 Task: Look for space in Ozar, India from 5th June, 2023 to 16th June, 2023 for 2 adults in price range Rs.7000 to Rs.15000. Place can be entire place with 1  bedroom having 1 bed and 1 bathroom. Property type can be house, flat, guest house, hotel. Amenities needed are: washing machine. Booking option can be shelf check-in. Required host language is English.
Action: Mouse moved to (402, 67)
Screenshot: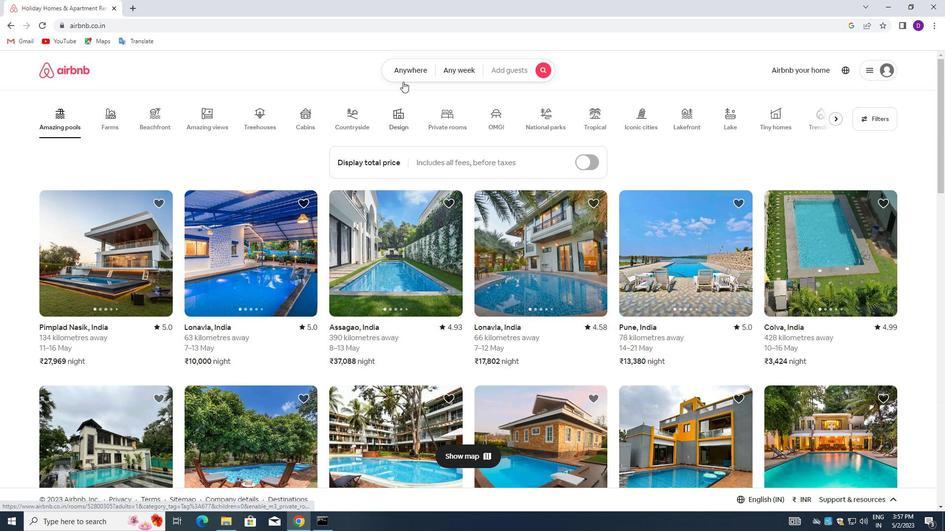 
Action: Mouse pressed left at (402, 67)
Screenshot: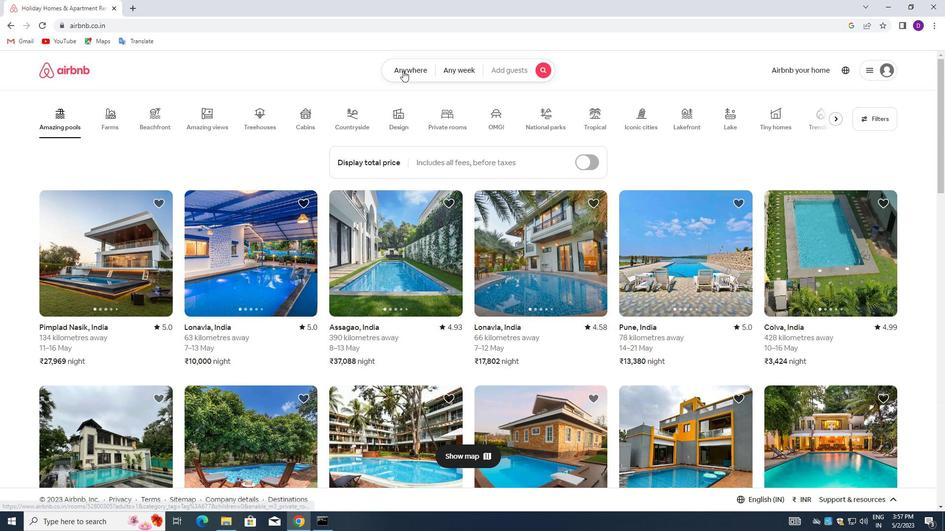 
Action: Mouse moved to (321, 110)
Screenshot: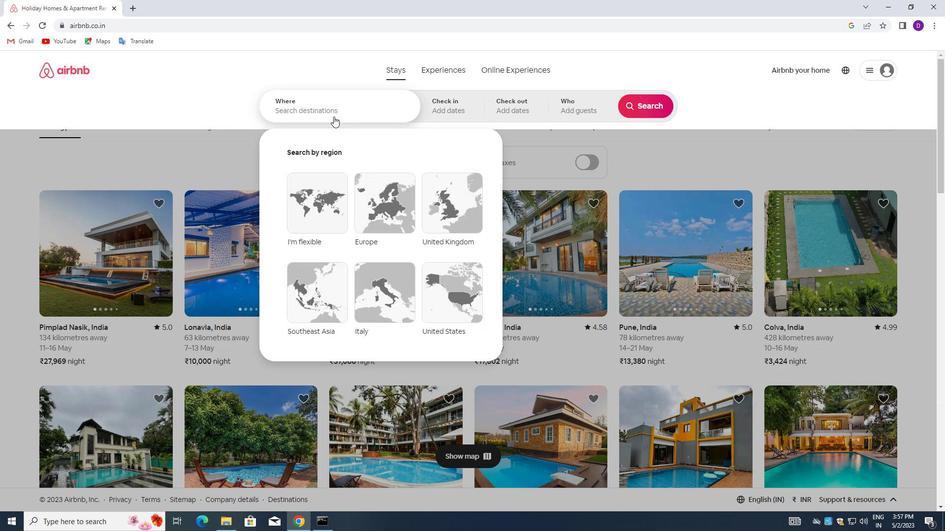 
Action: Mouse pressed left at (321, 110)
Screenshot: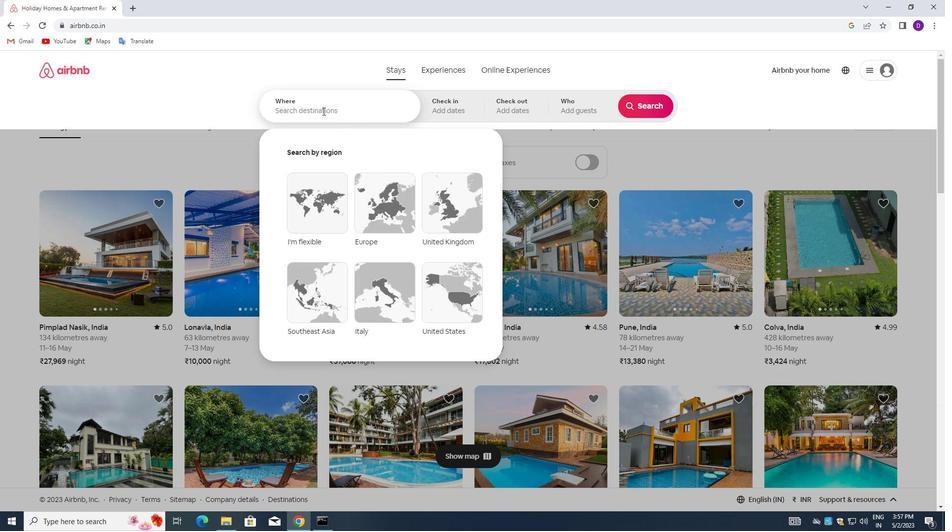 
Action: Key pressed <Key.shift>OZAR,<Key.space><Key.shift>INDIA<Key.enter>
Screenshot: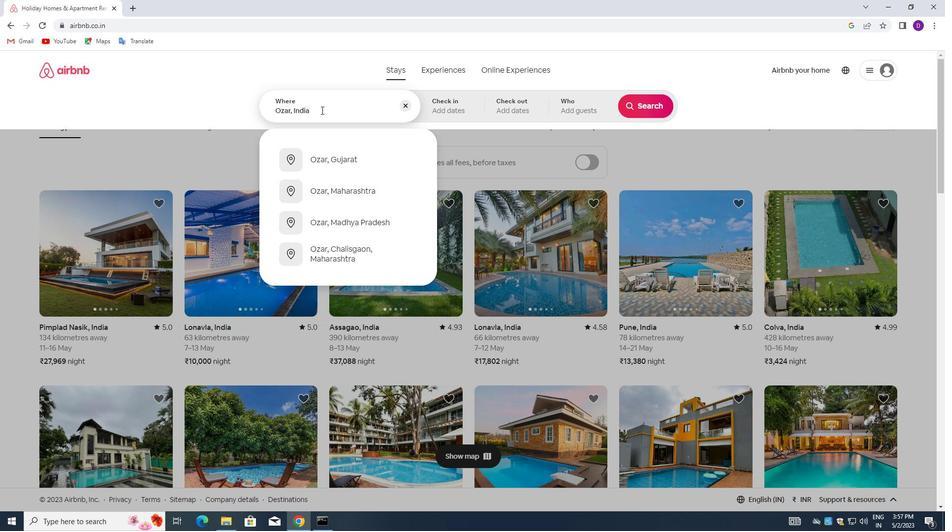 
Action: Mouse moved to (527, 250)
Screenshot: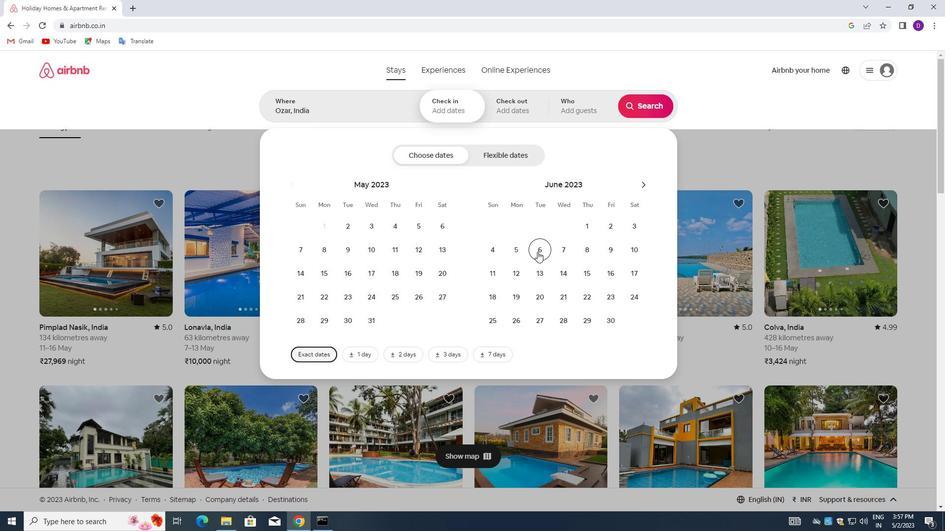 
Action: Mouse pressed left at (527, 250)
Screenshot: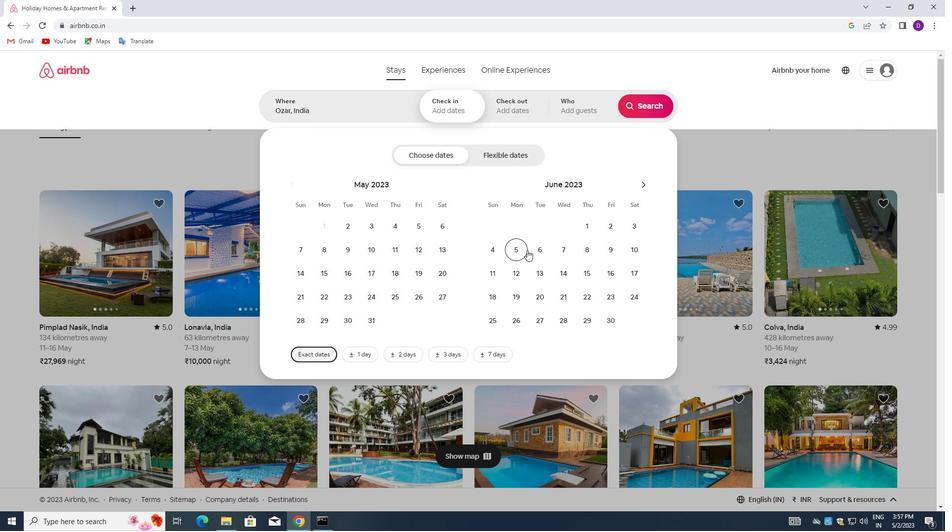 
Action: Mouse moved to (613, 278)
Screenshot: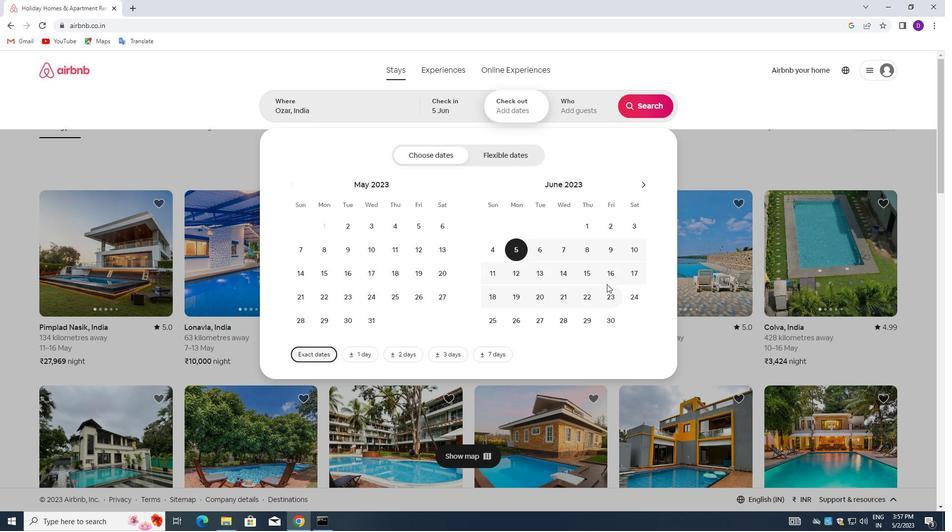 
Action: Mouse pressed left at (613, 278)
Screenshot: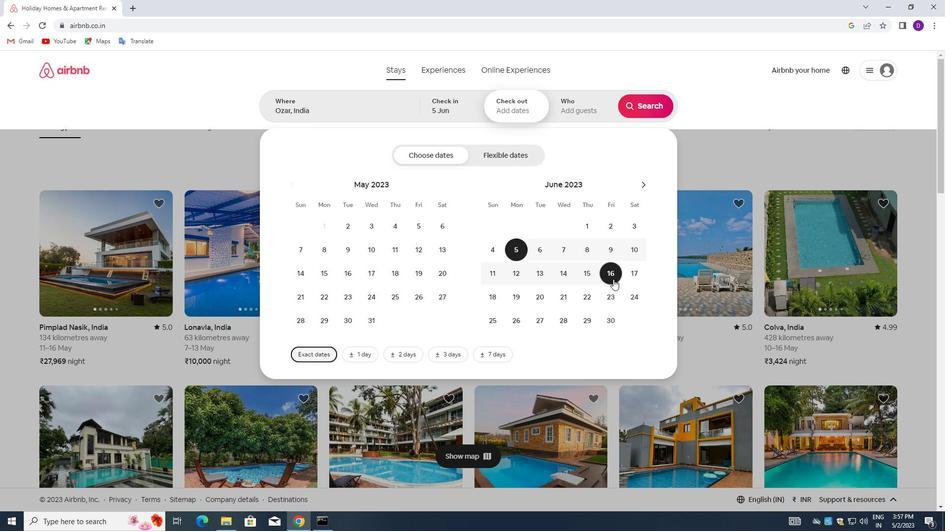 
Action: Mouse moved to (564, 114)
Screenshot: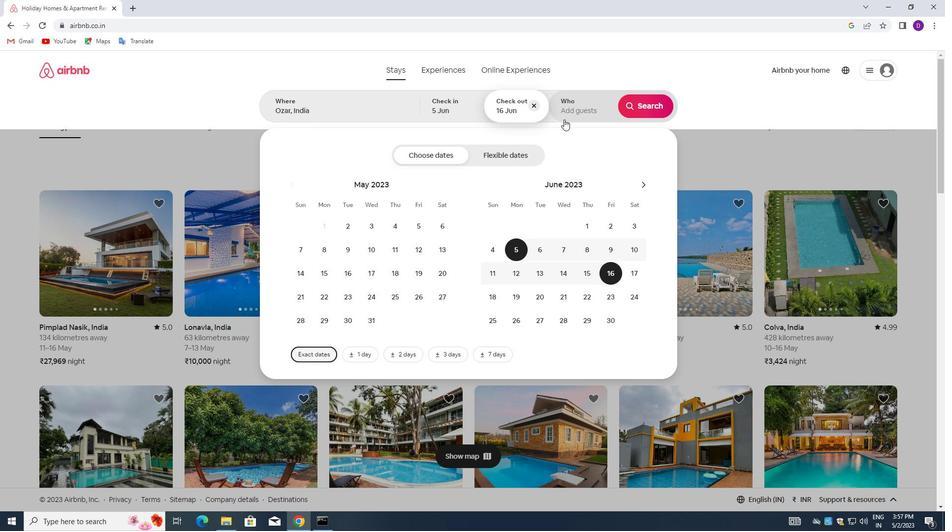 
Action: Mouse pressed left at (564, 114)
Screenshot: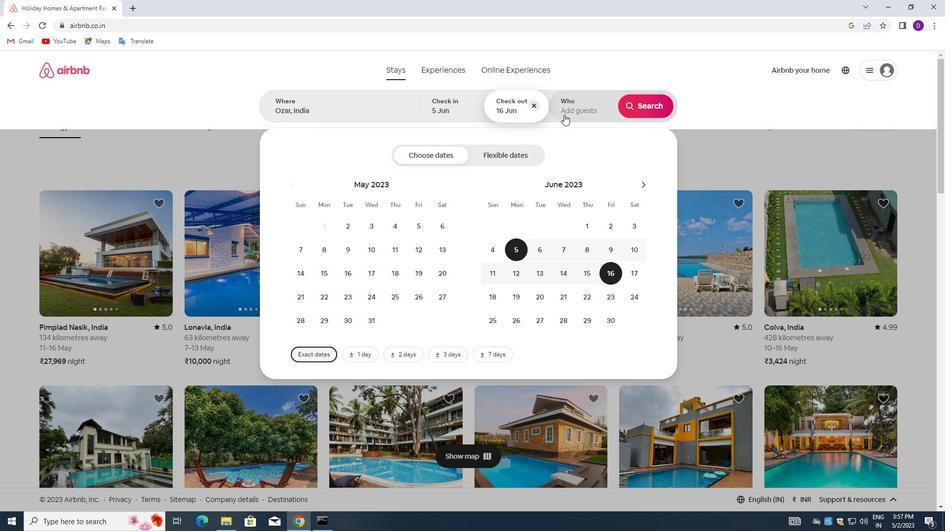 
Action: Mouse moved to (643, 158)
Screenshot: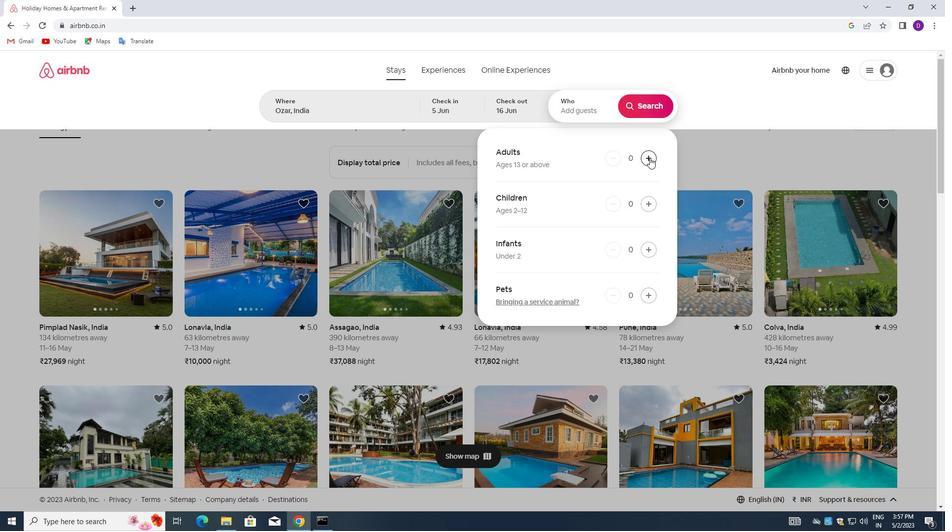 
Action: Mouse pressed left at (643, 158)
Screenshot: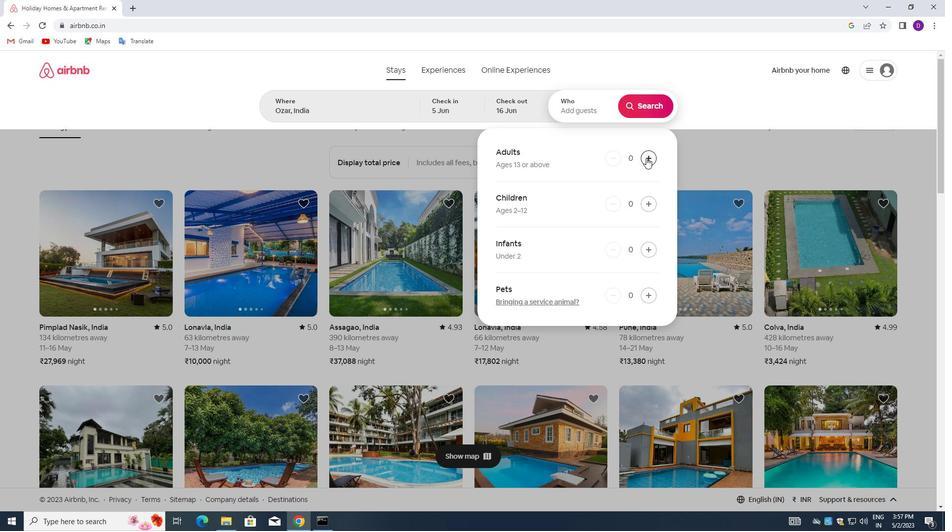 
Action: Mouse pressed left at (643, 158)
Screenshot: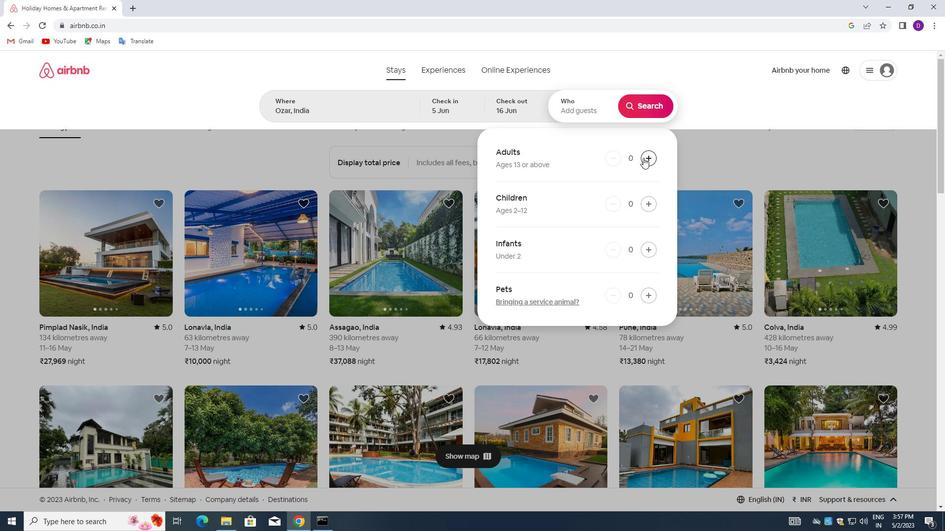 
Action: Mouse moved to (649, 102)
Screenshot: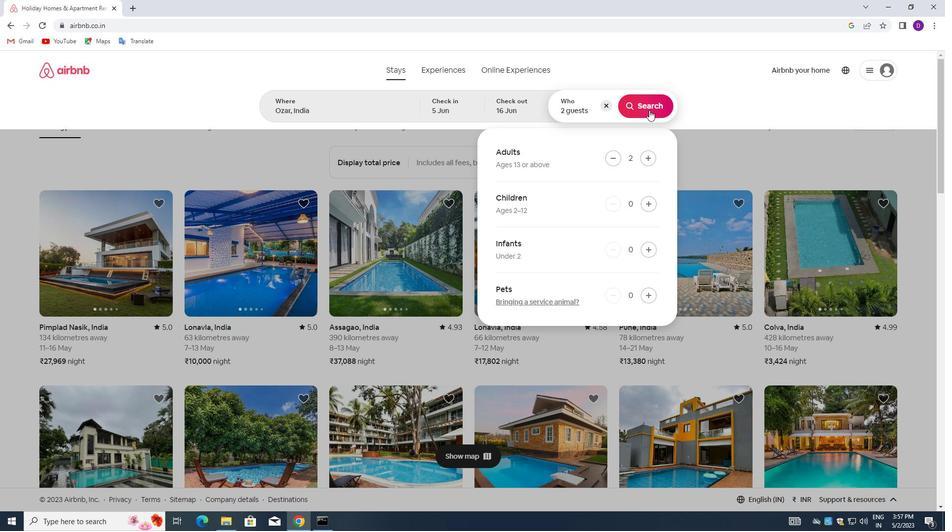 
Action: Mouse pressed left at (649, 102)
Screenshot: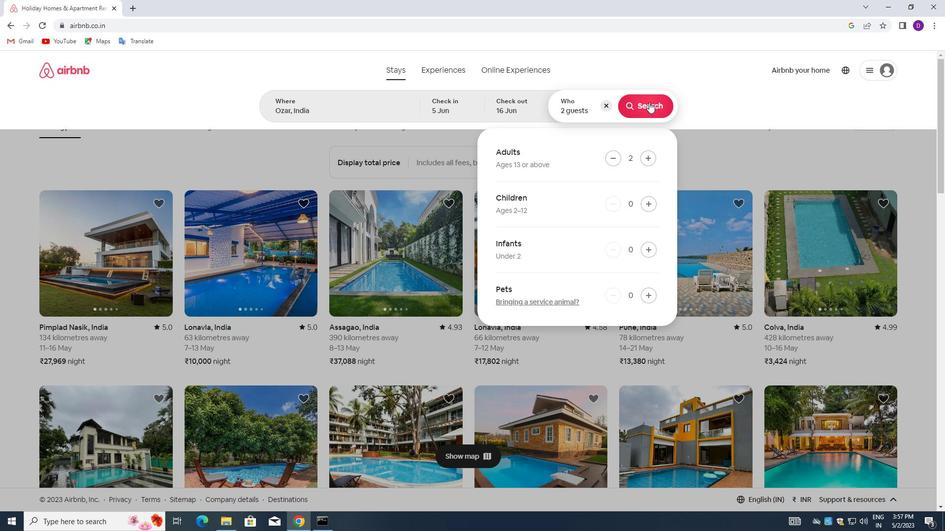 
Action: Mouse moved to (886, 116)
Screenshot: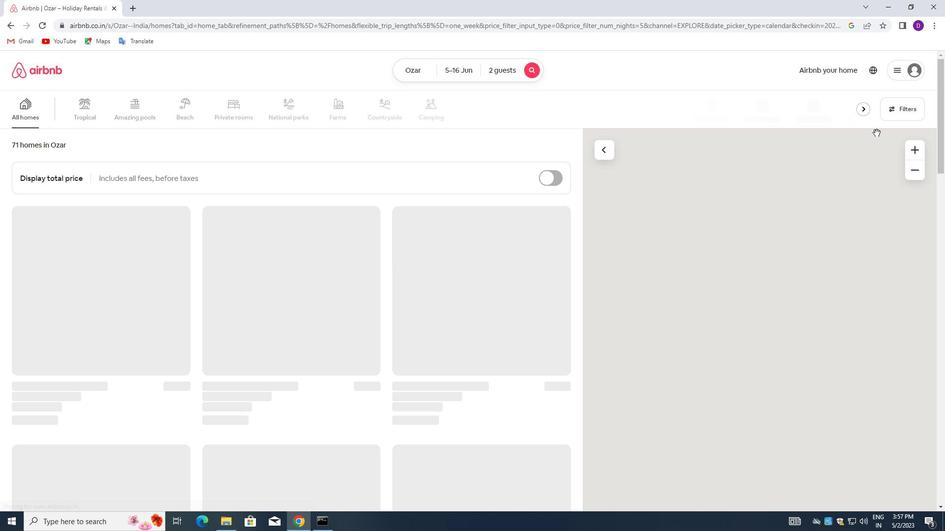 
Action: Mouse pressed left at (886, 116)
Screenshot: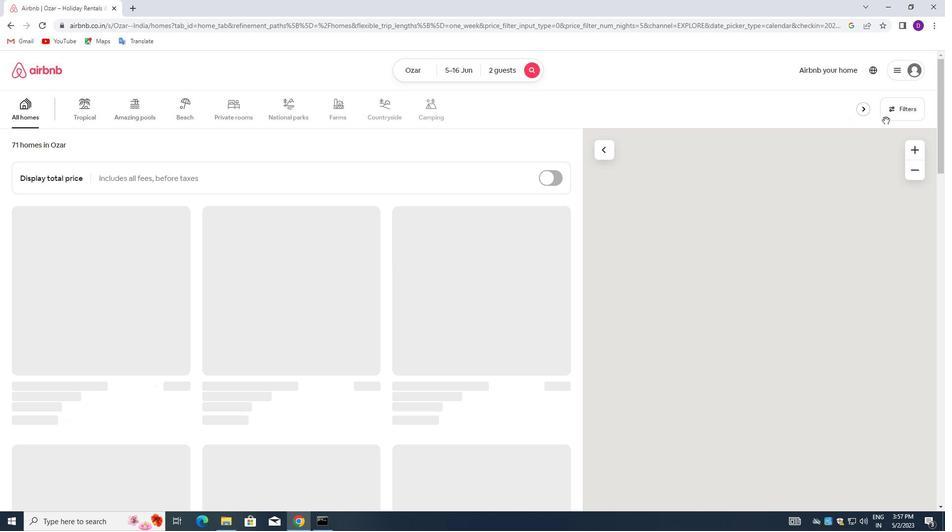 
Action: Mouse moved to (341, 233)
Screenshot: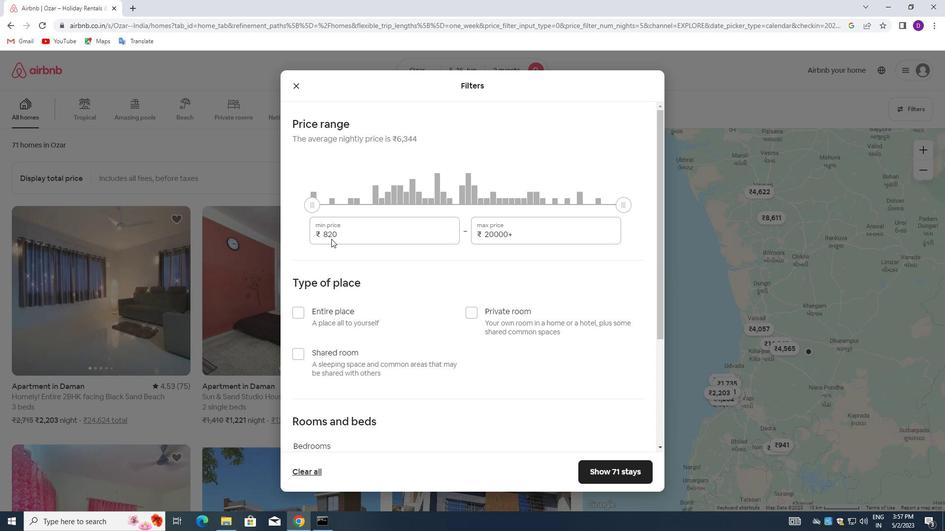 
Action: Mouse pressed left at (341, 233)
Screenshot: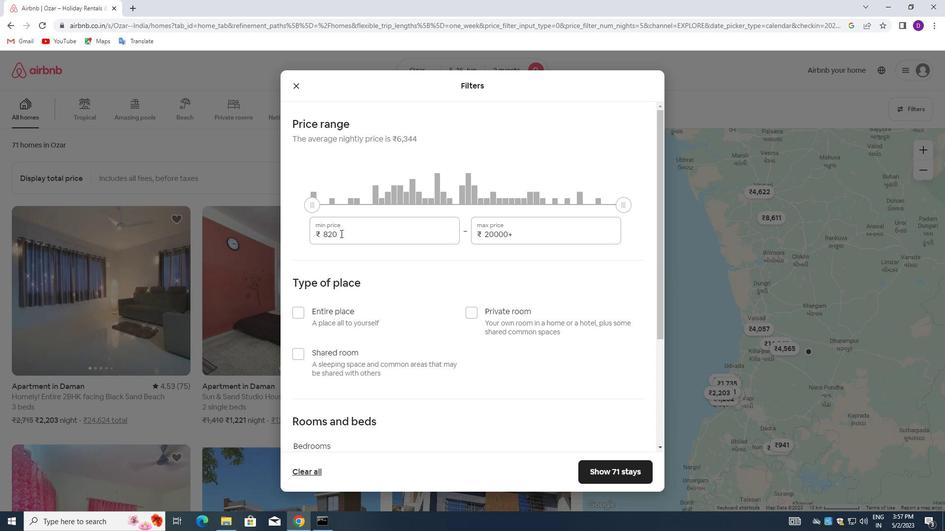 
Action: Mouse pressed left at (341, 233)
Screenshot: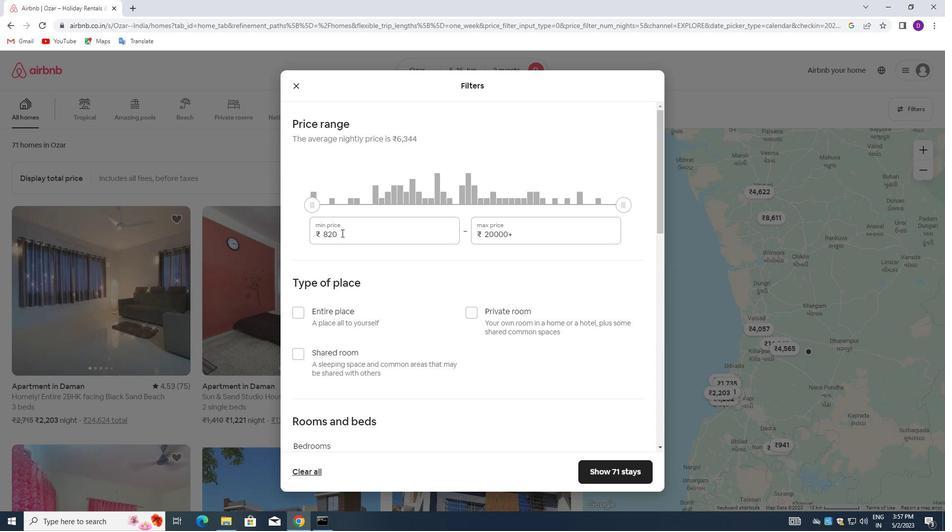 
Action: Key pressed 7000<Key.tab>1<Key.backspace><Key.backspace><Key.backspace><Key.backspace><Key.backspace><Key.backspace><Key.backspace><Key.backspace><Key.backspace><Key.backspace>15000
Screenshot: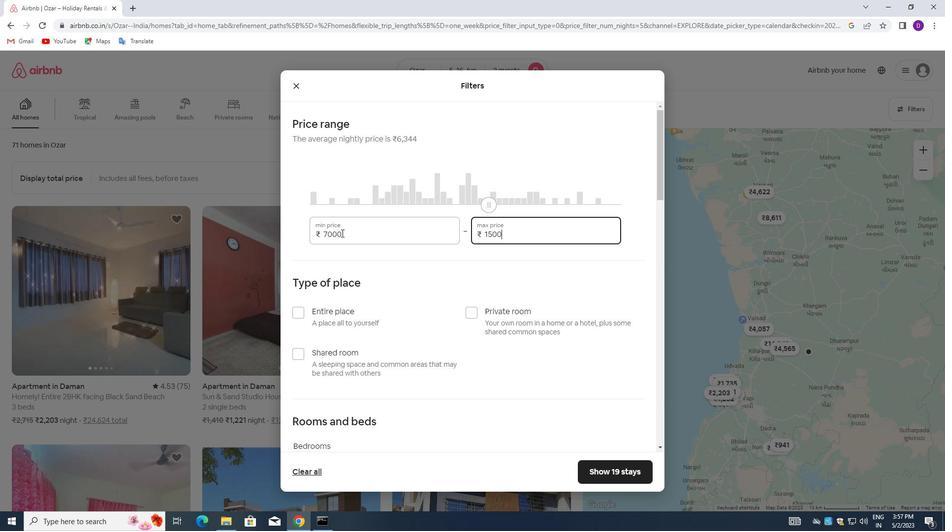 
Action: Mouse moved to (502, 348)
Screenshot: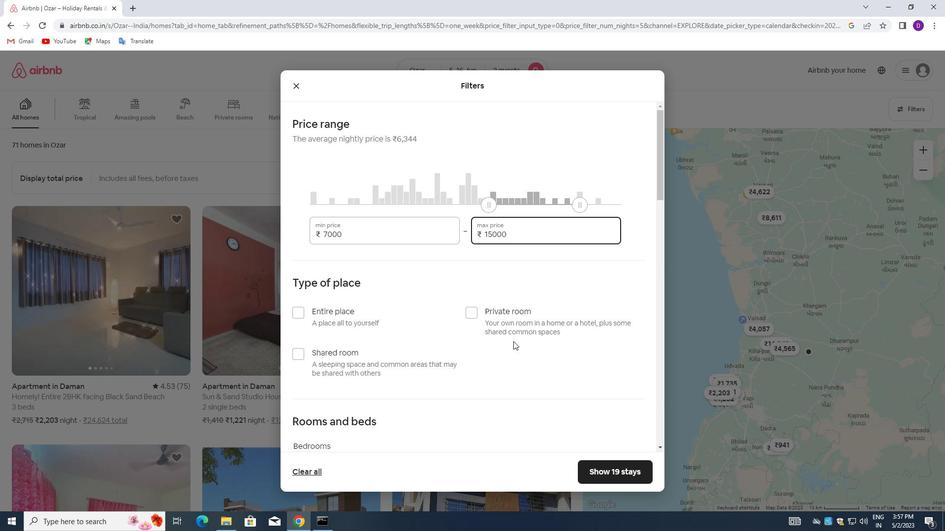 
Action: Mouse scrolled (502, 347) with delta (0, 0)
Screenshot: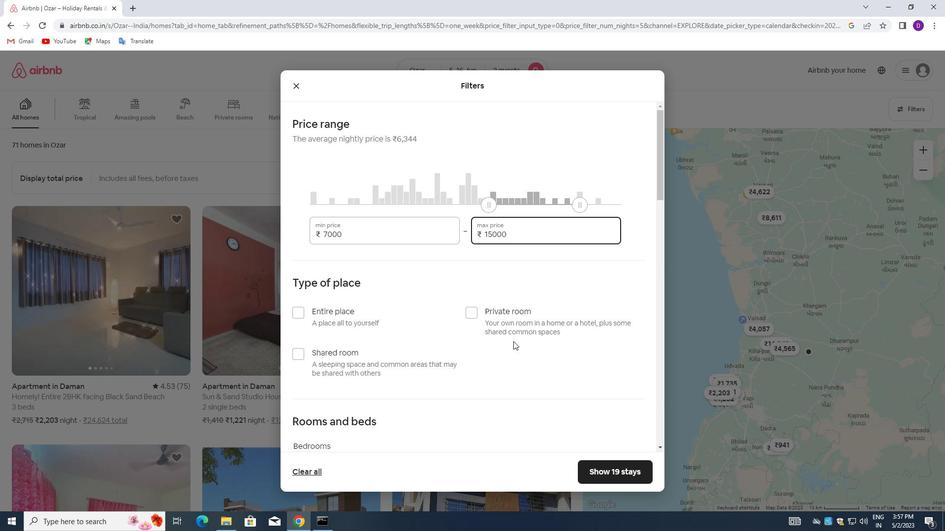 
Action: Mouse moved to (486, 355)
Screenshot: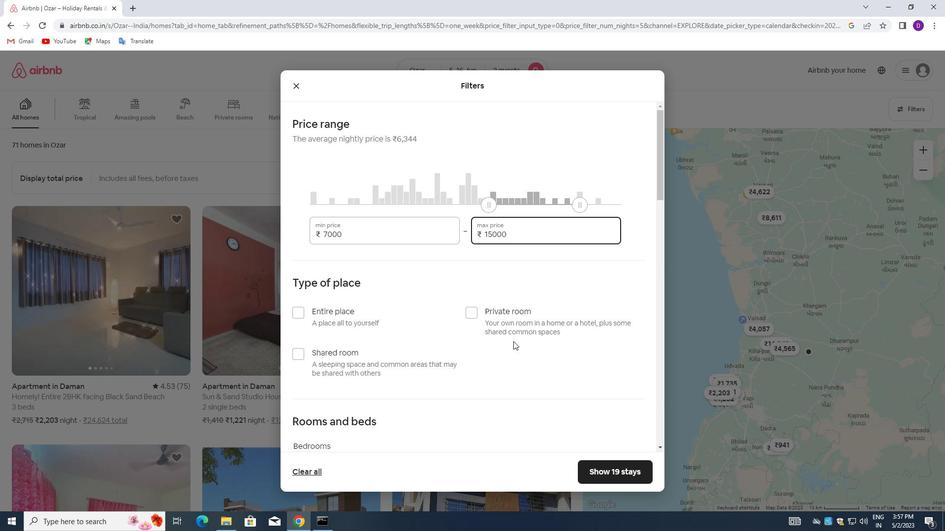 
Action: Mouse scrolled (486, 355) with delta (0, 0)
Screenshot: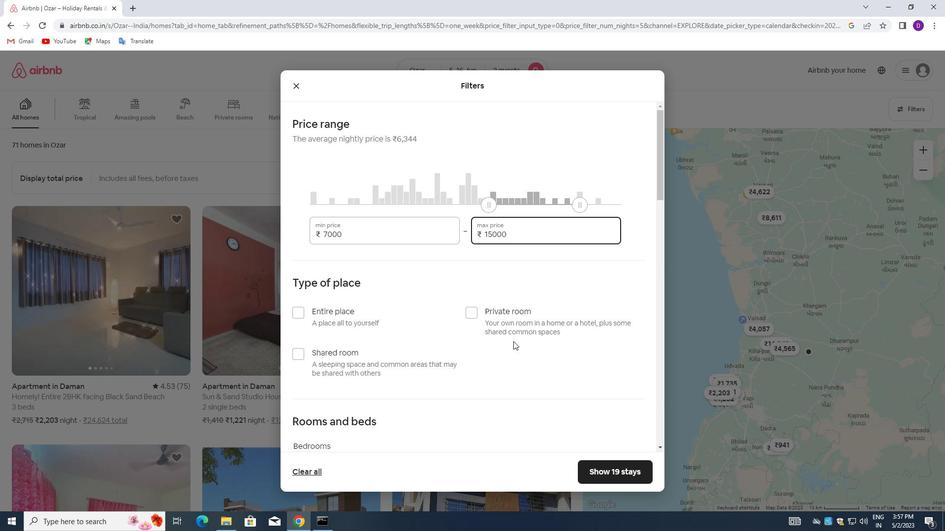 
Action: Mouse moved to (300, 216)
Screenshot: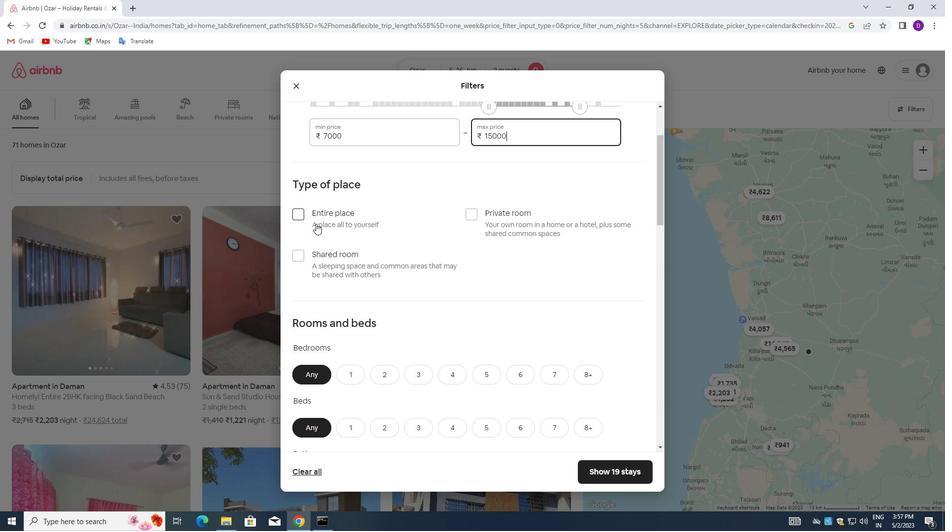 
Action: Mouse pressed left at (300, 216)
Screenshot: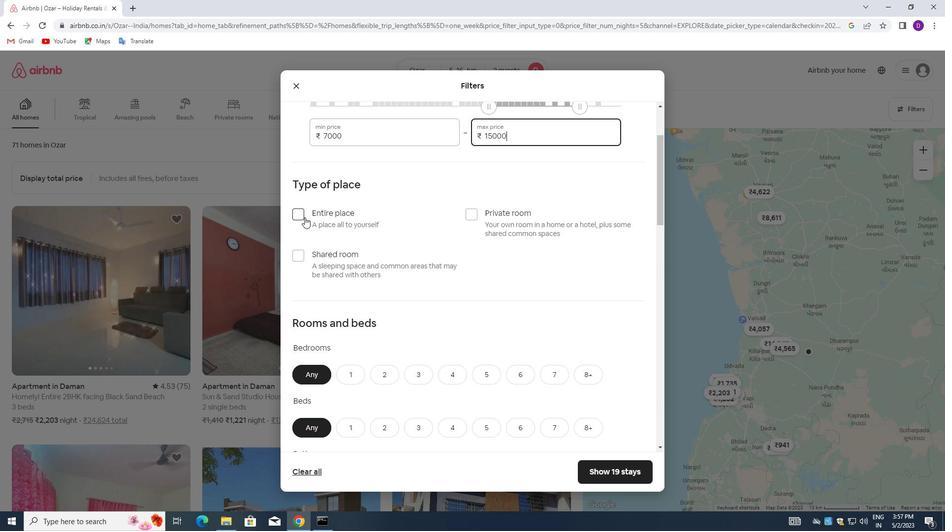 
Action: Mouse moved to (420, 283)
Screenshot: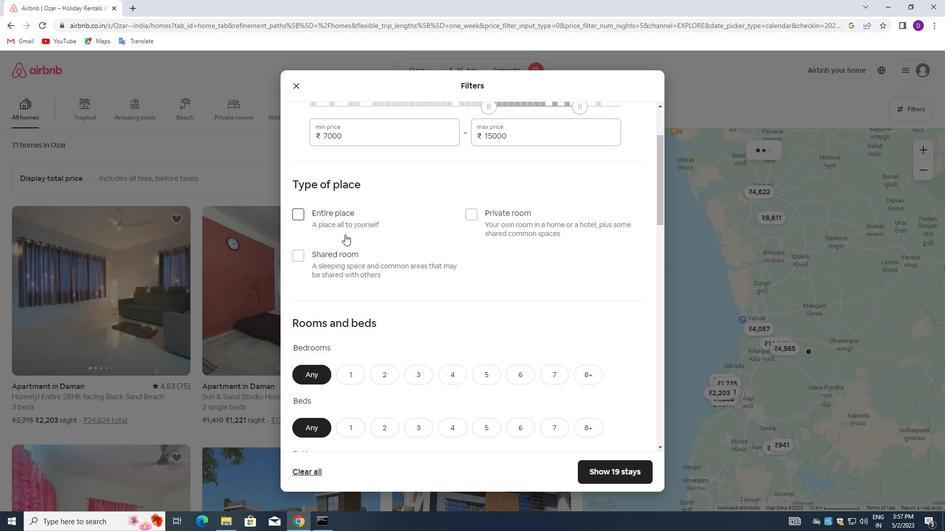 
Action: Mouse scrolled (420, 283) with delta (0, 0)
Screenshot: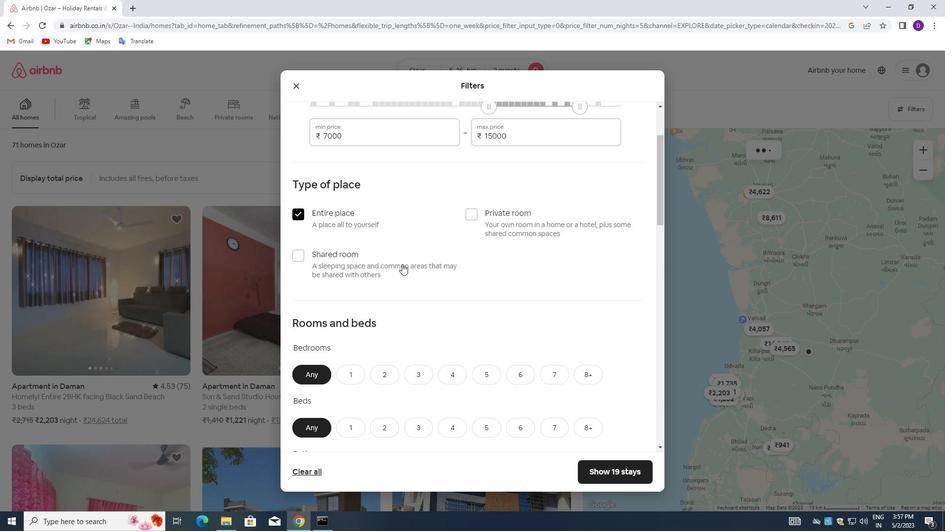 
Action: Mouse scrolled (420, 283) with delta (0, 0)
Screenshot: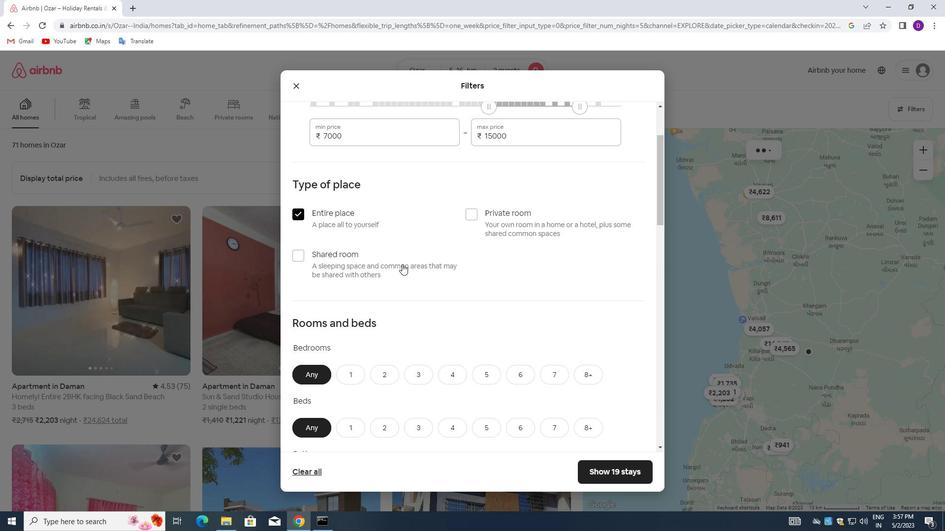 
Action: Mouse scrolled (420, 283) with delta (0, 0)
Screenshot: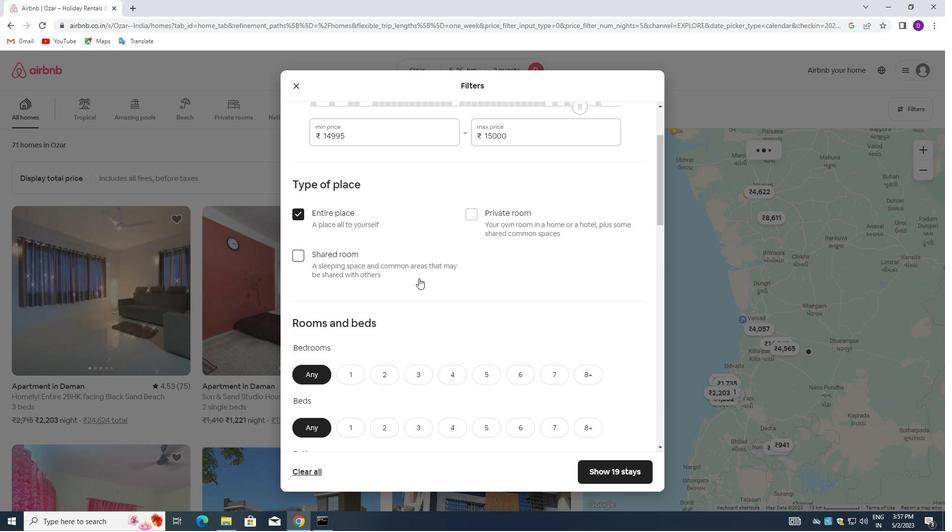 
Action: Mouse moved to (355, 228)
Screenshot: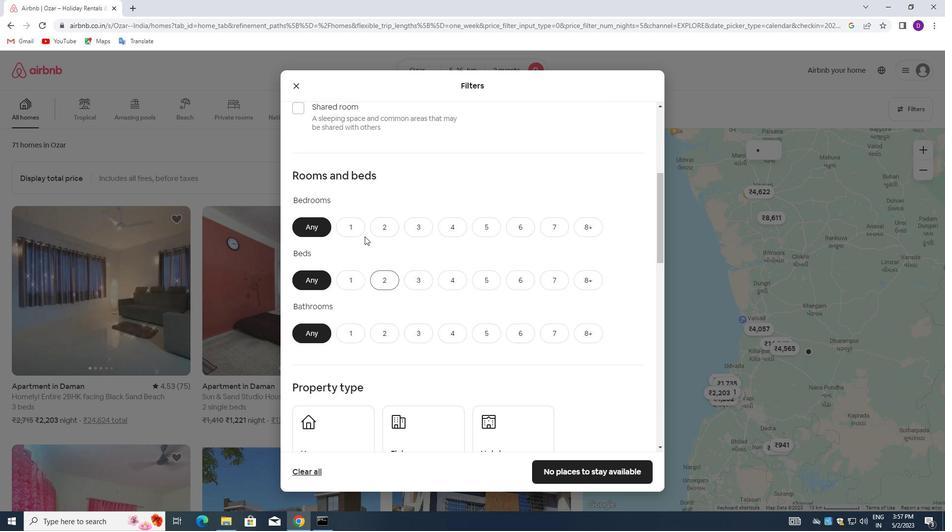 
Action: Mouse pressed left at (355, 228)
Screenshot: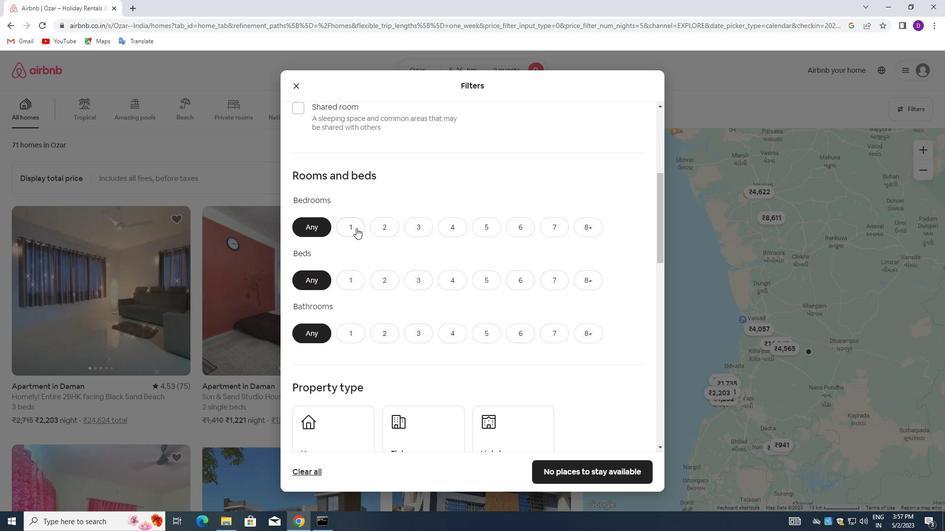 
Action: Mouse moved to (360, 275)
Screenshot: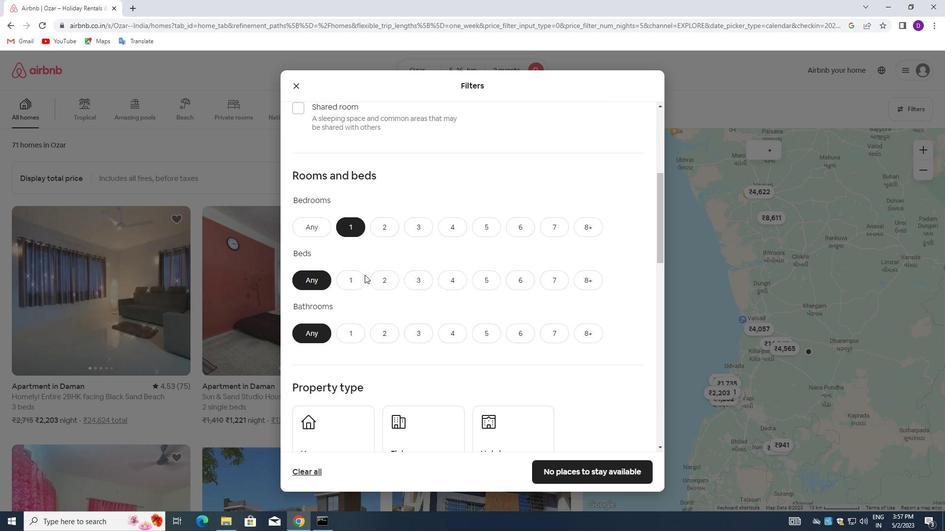 
Action: Mouse pressed left at (360, 275)
Screenshot: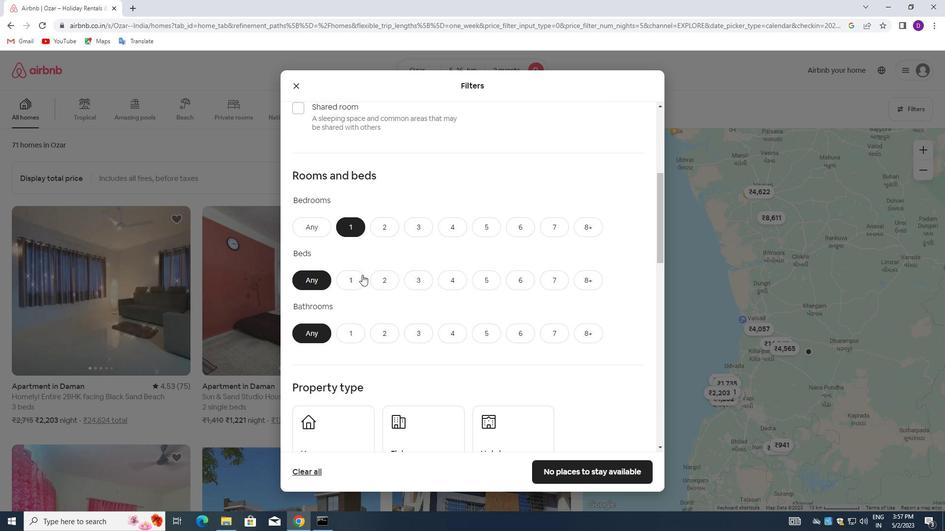 
Action: Mouse moved to (351, 328)
Screenshot: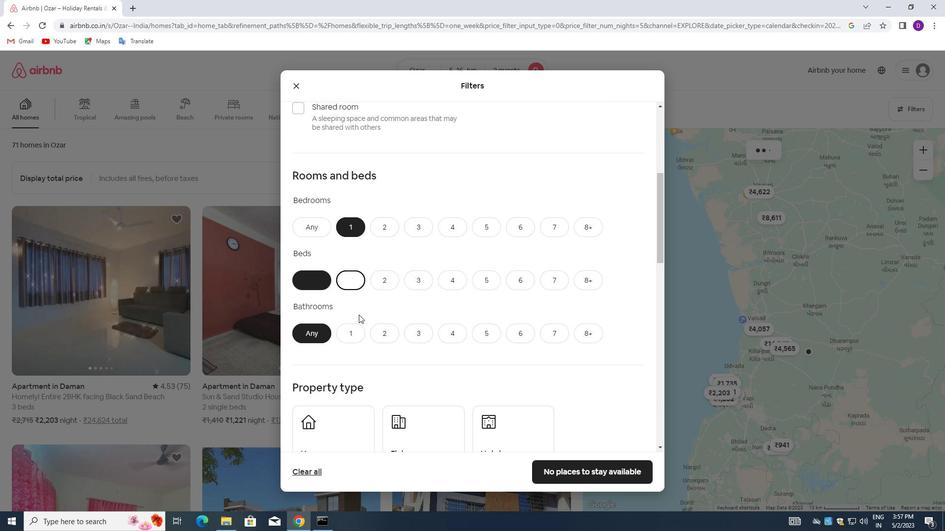 
Action: Mouse pressed left at (351, 328)
Screenshot: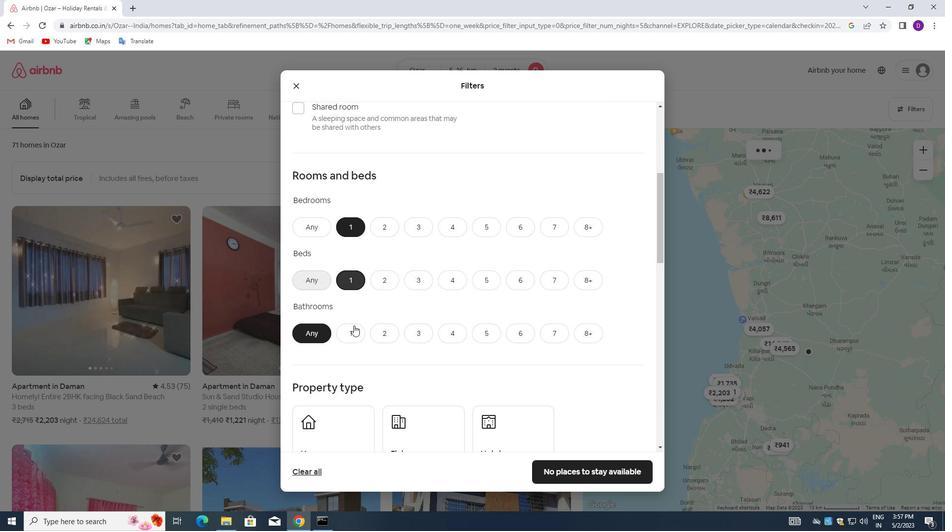 
Action: Mouse moved to (423, 350)
Screenshot: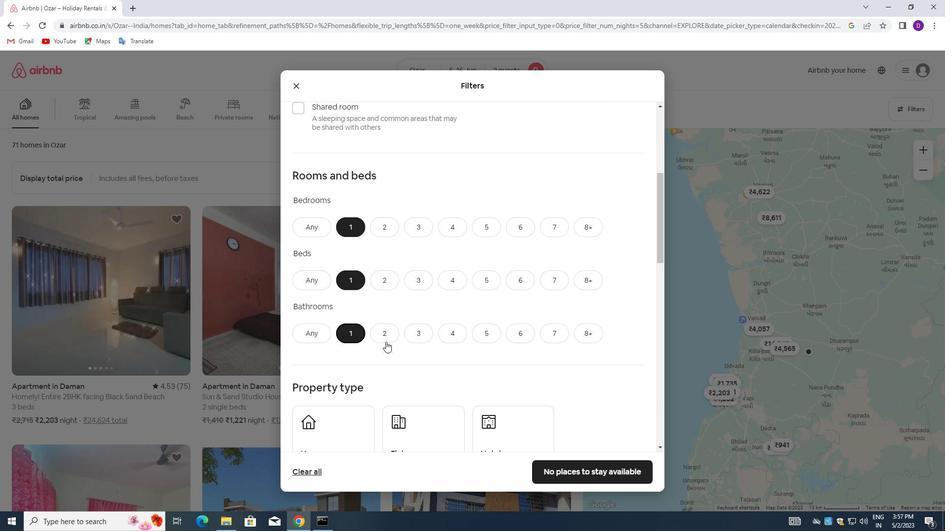 
Action: Mouse scrolled (423, 349) with delta (0, 0)
Screenshot: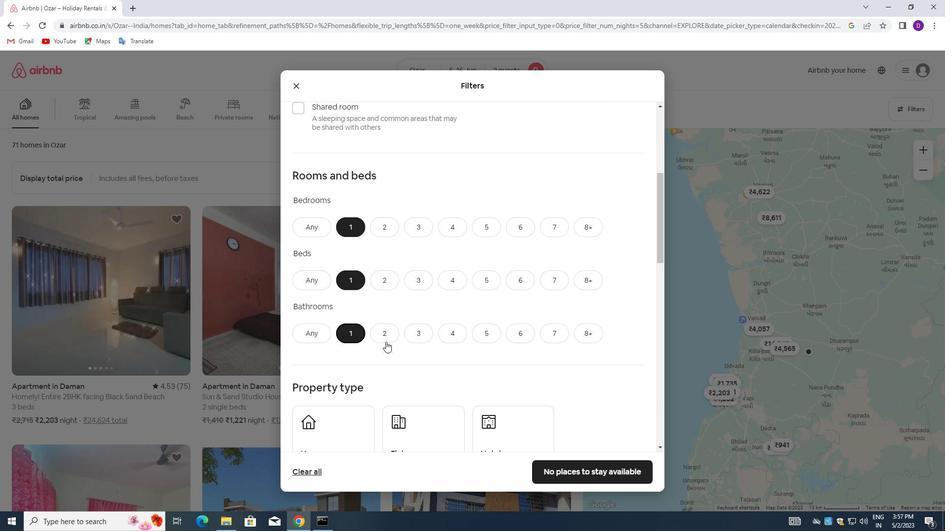 
Action: Mouse moved to (424, 353)
Screenshot: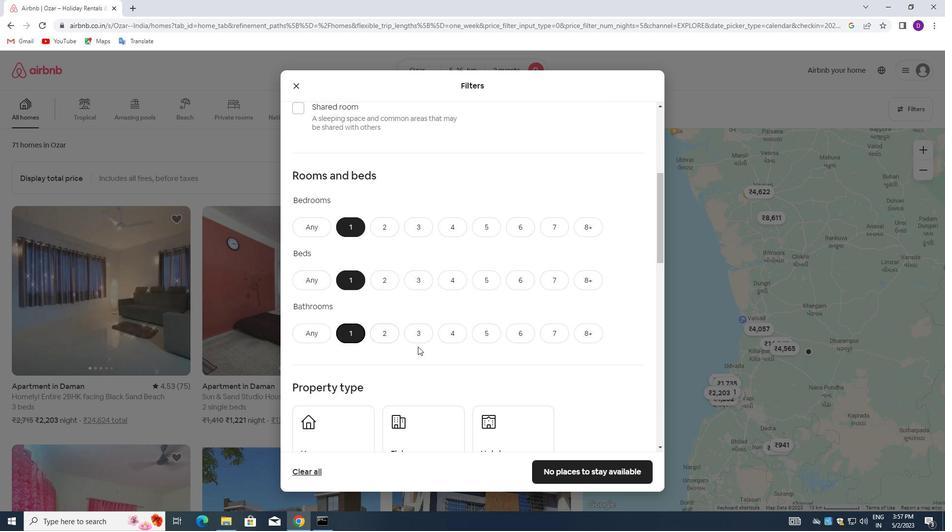 
Action: Mouse scrolled (424, 353) with delta (0, 0)
Screenshot: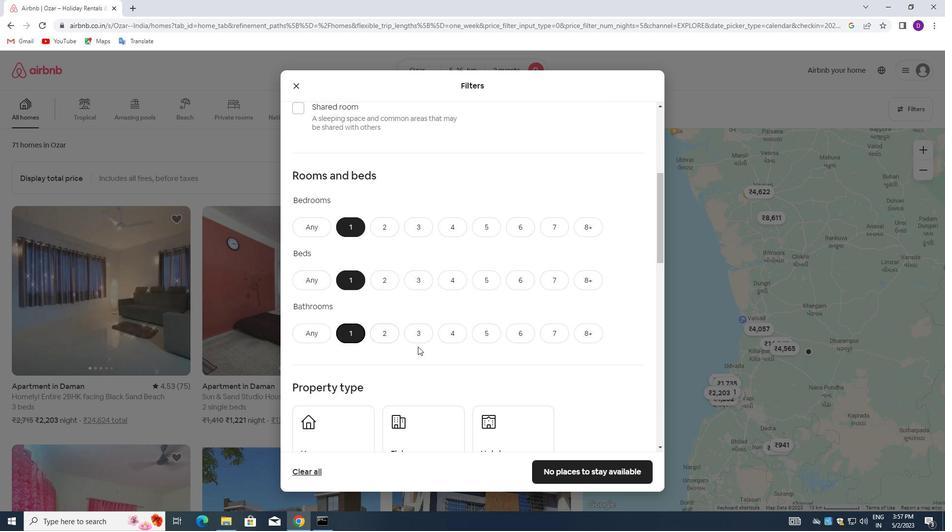 
Action: Mouse moved to (339, 333)
Screenshot: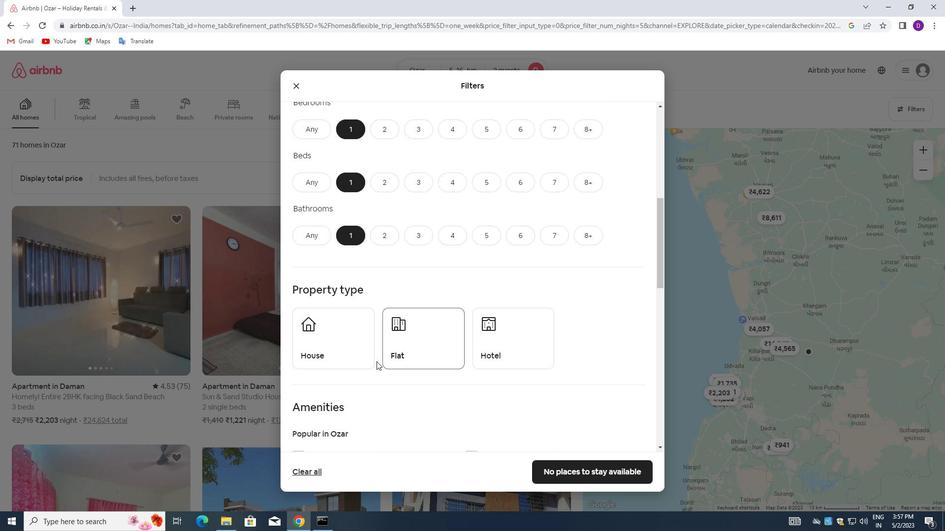 
Action: Mouse pressed left at (339, 333)
Screenshot: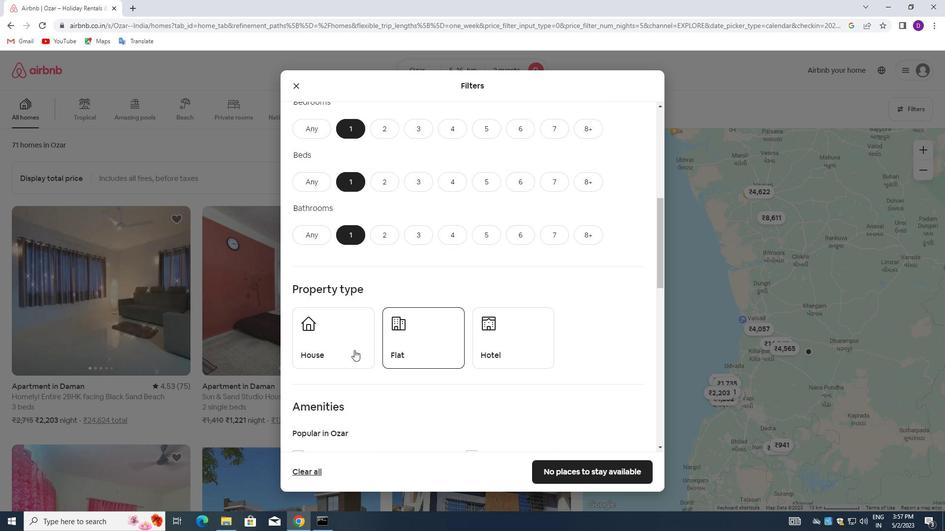 
Action: Mouse moved to (397, 336)
Screenshot: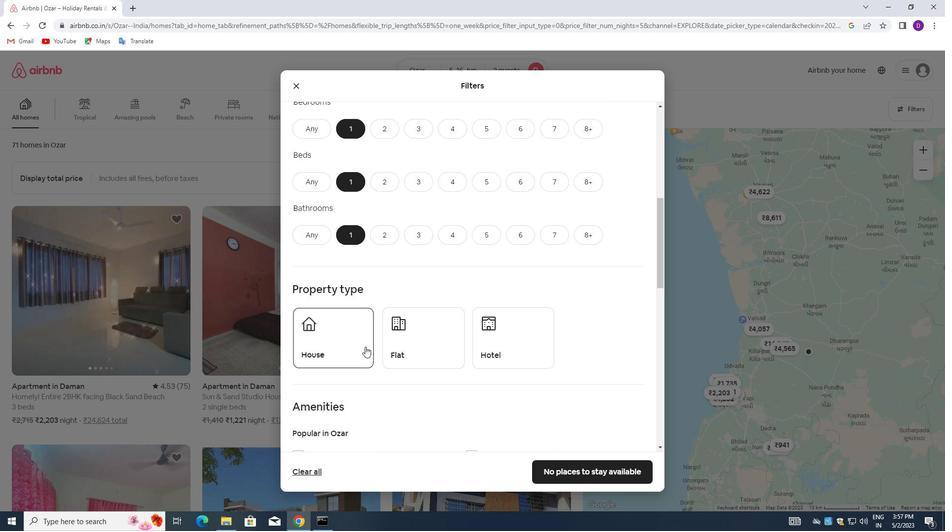 
Action: Mouse pressed left at (397, 336)
Screenshot: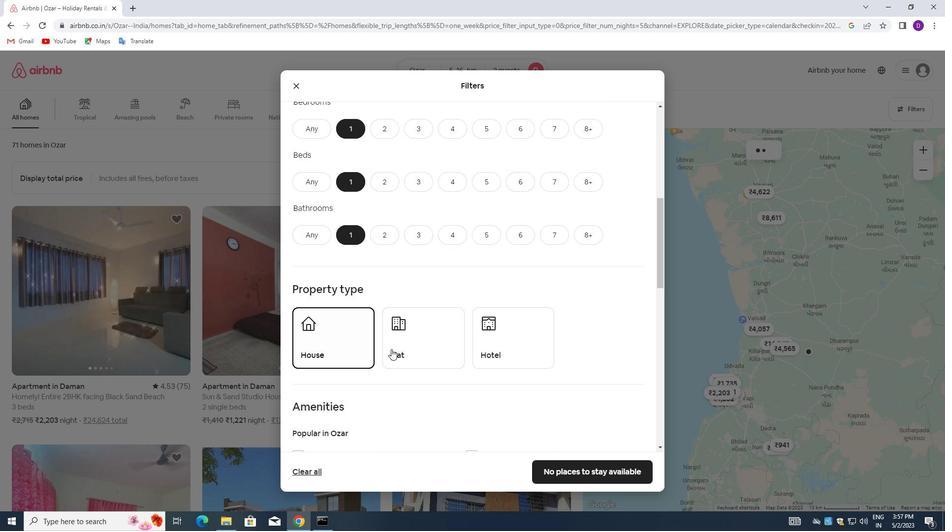 
Action: Mouse moved to (494, 334)
Screenshot: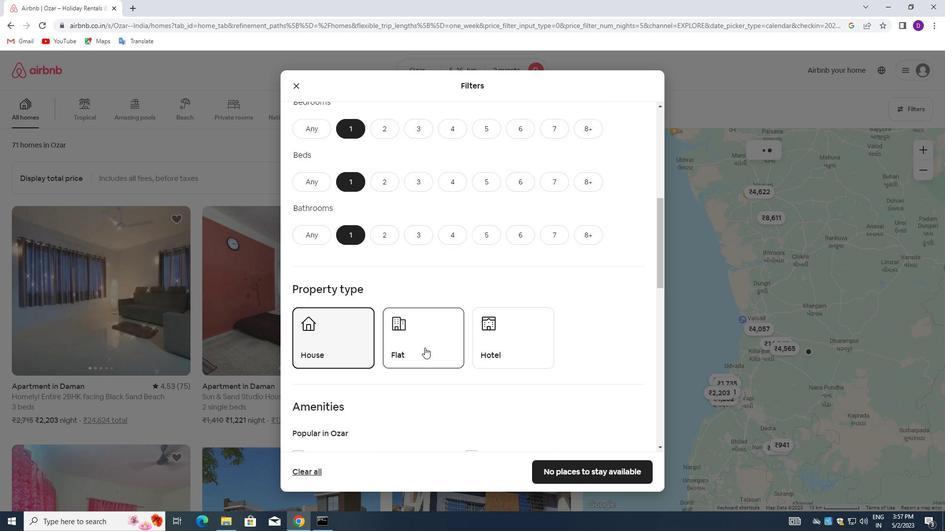 
Action: Mouse pressed left at (494, 334)
Screenshot: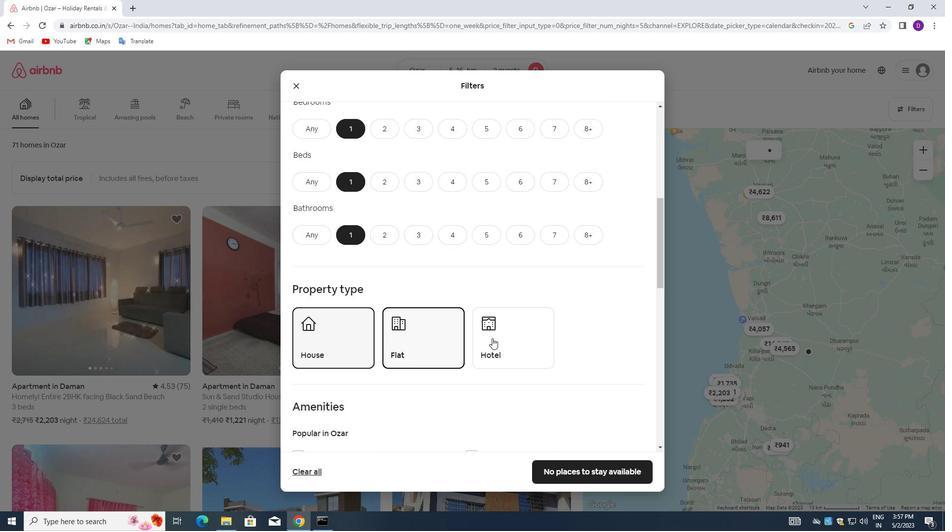 
Action: Mouse moved to (509, 343)
Screenshot: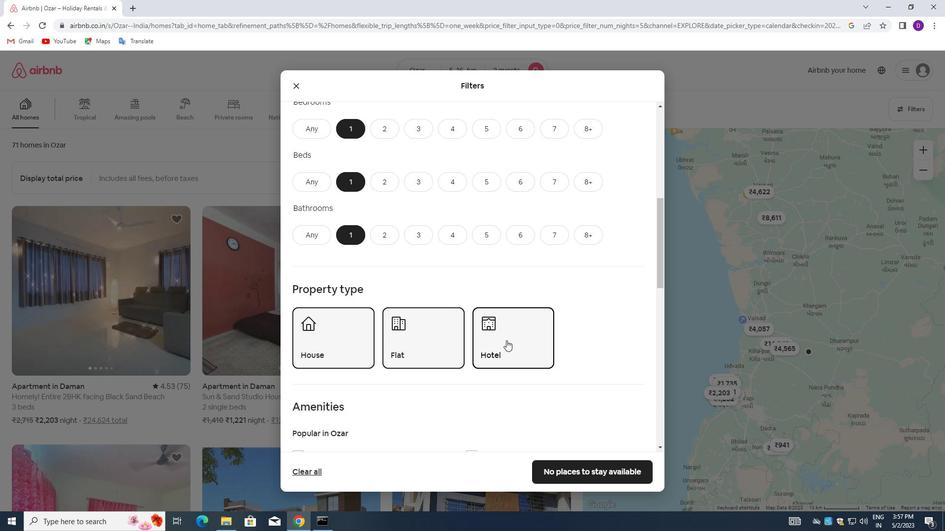 
Action: Mouse scrolled (509, 342) with delta (0, 0)
Screenshot: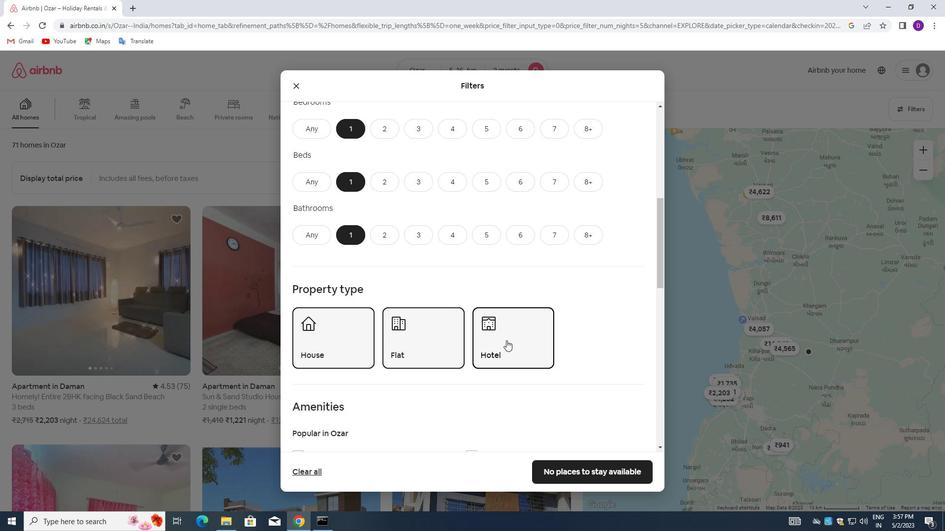 
Action: Mouse moved to (509, 343)
Screenshot: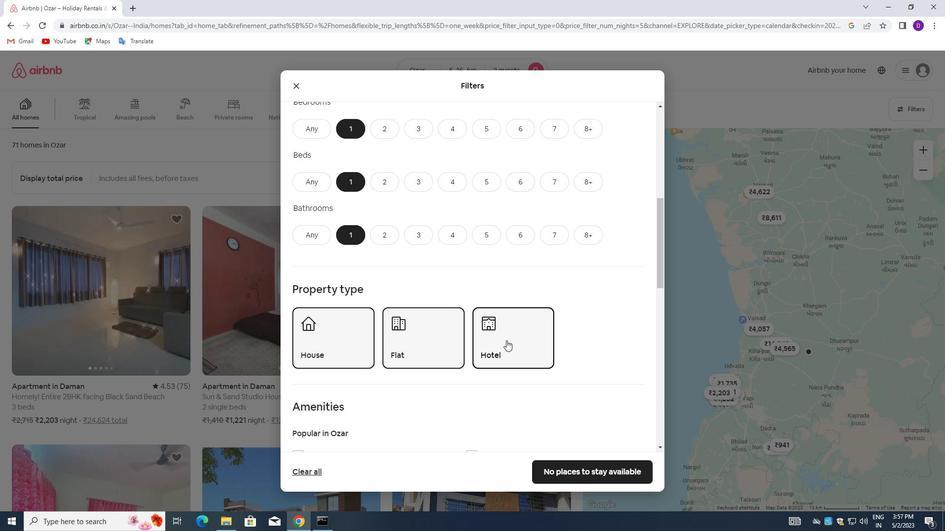 
Action: Mouse scrolled (509, 343) with delta (0, 0)
Screenshot: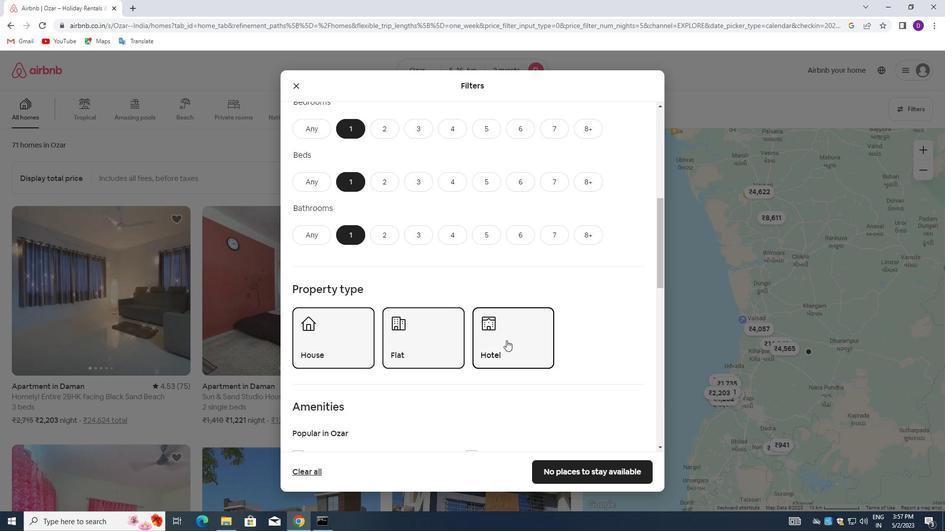 
Action: Mouse moved to (509, 344)
Screenshot: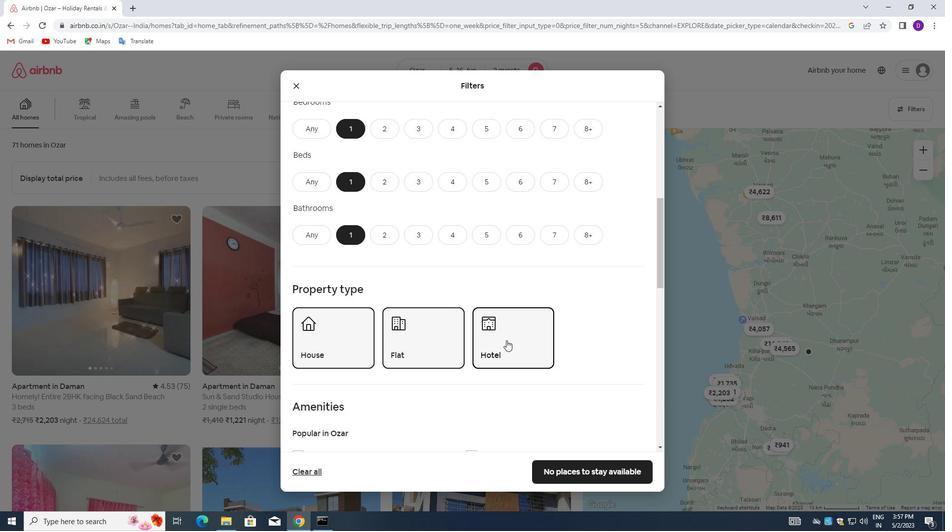 
Action: Mouse scrolled (509, 343) with delta (0, 0)
Screenshot: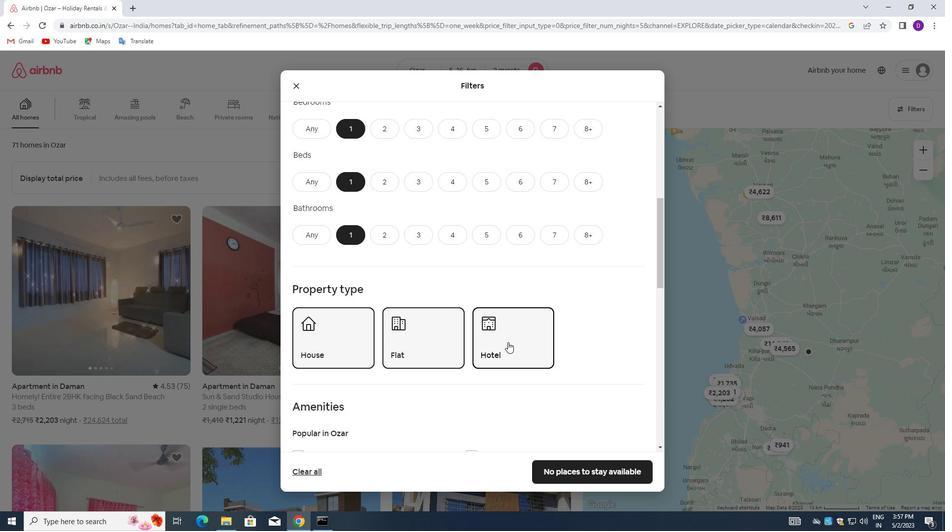 
Action: Mouse moved to (324, 370)
Screenshot: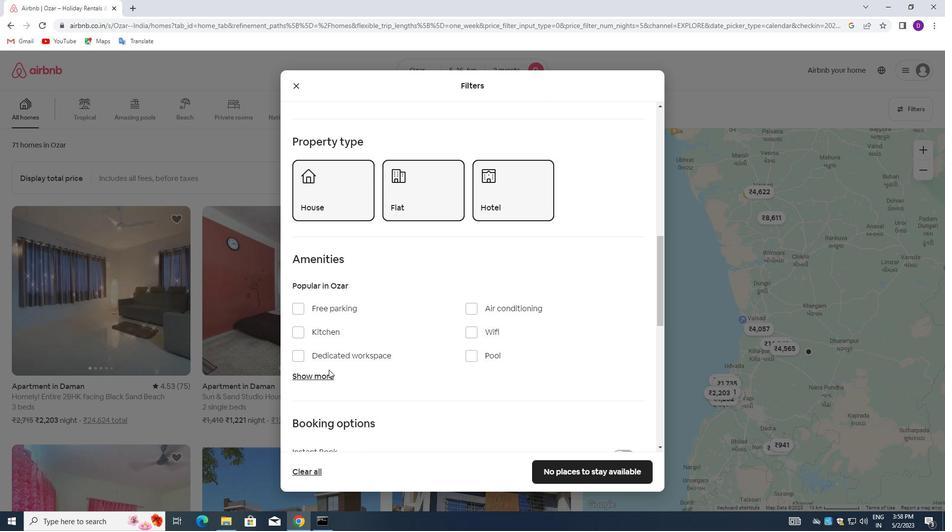 
Action: Mouse pressed left at (324, 370)
Screenshot: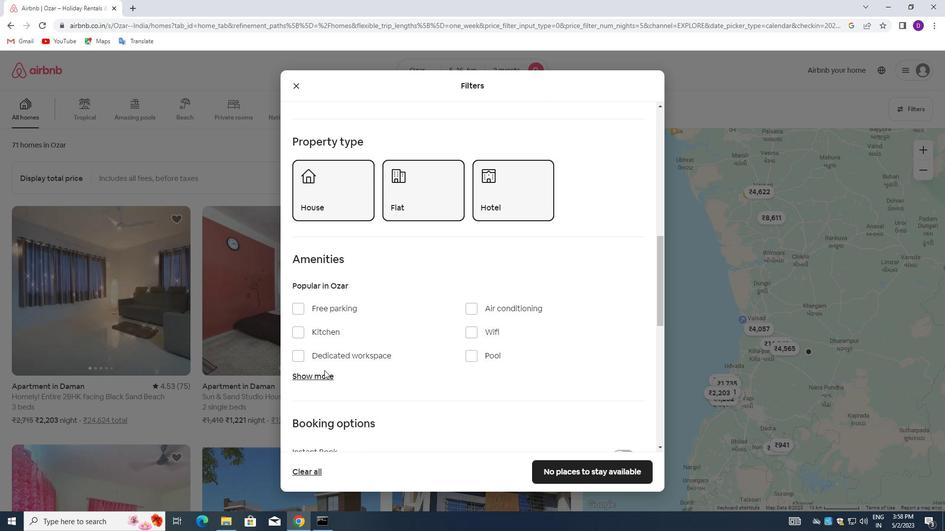 
Action: Mouse moved to (323, 376)
Screenshot: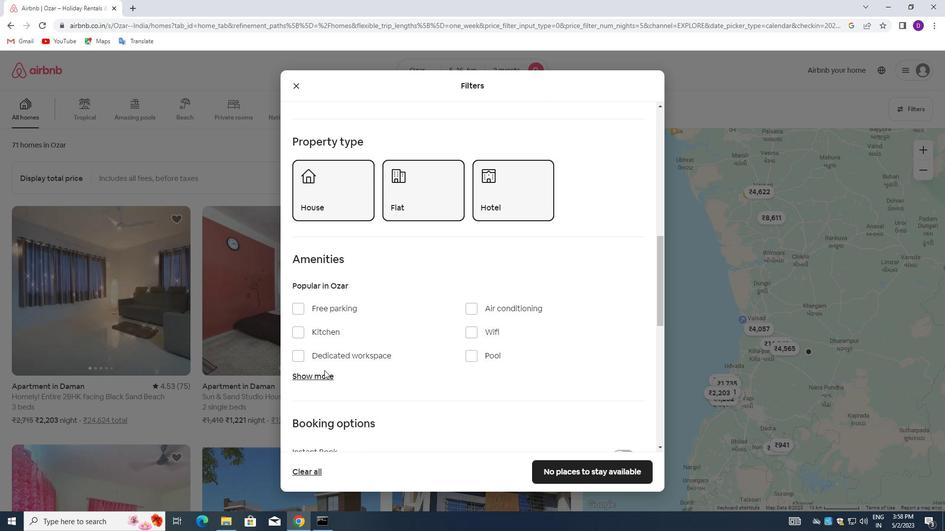 
Action: Mouse pressed left at (323, 376)
Screenshot: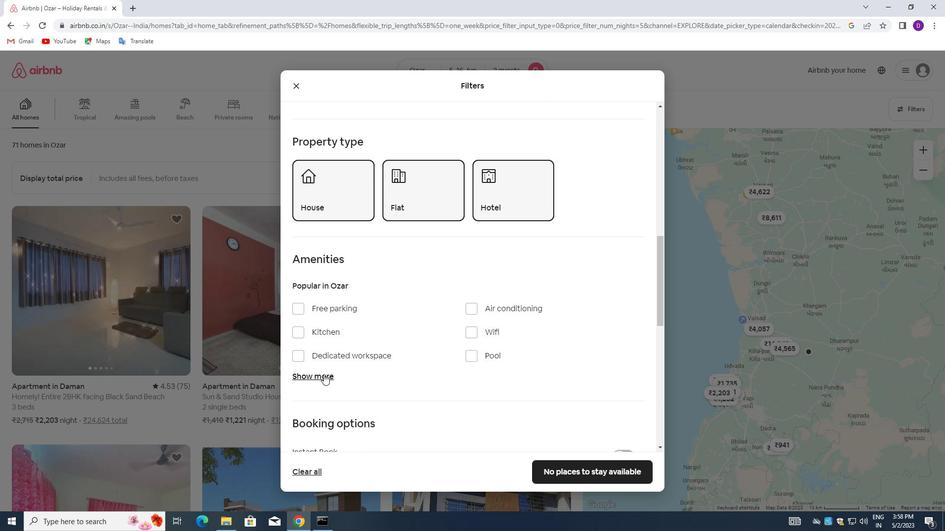 
Action: Mouse moved to (298, 407)
Screenshot: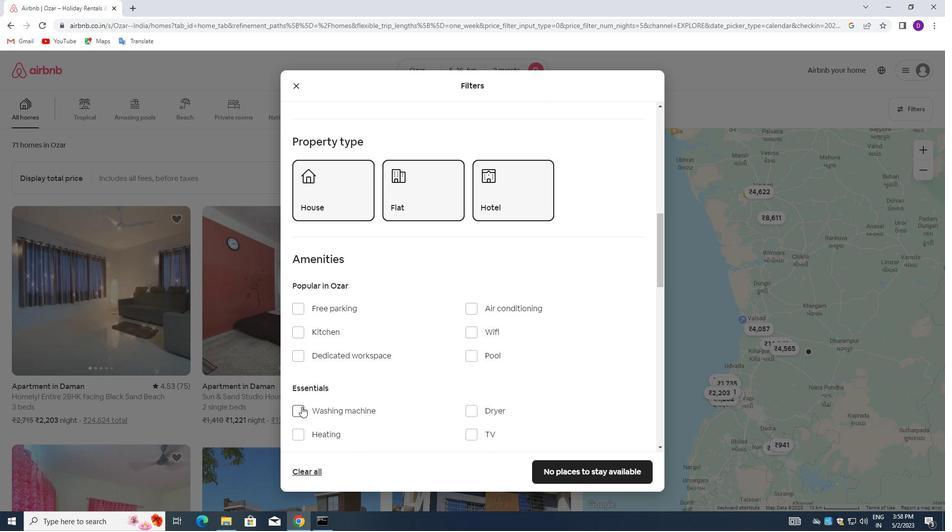 
Action: Mouse pressed left at (298, 407)
Screenshot: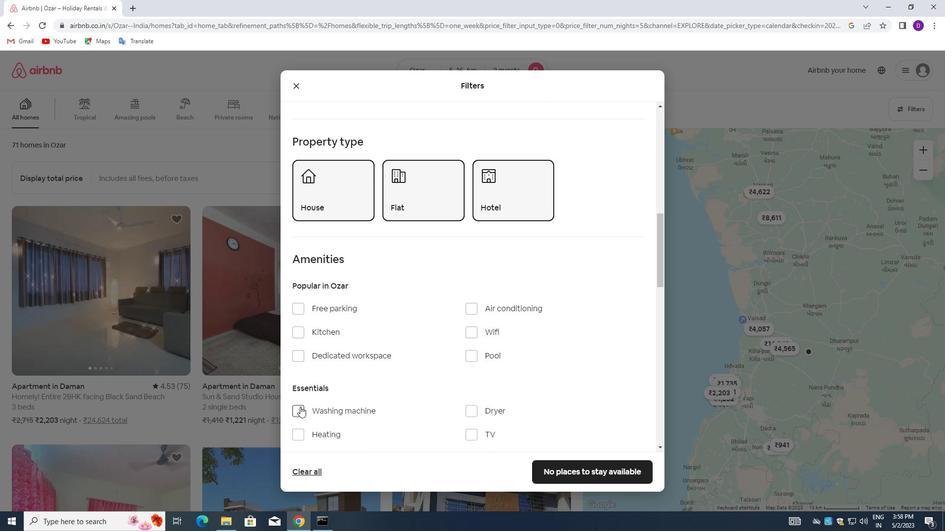 
Action: Mouse moved to (471, 367)
Screenshot: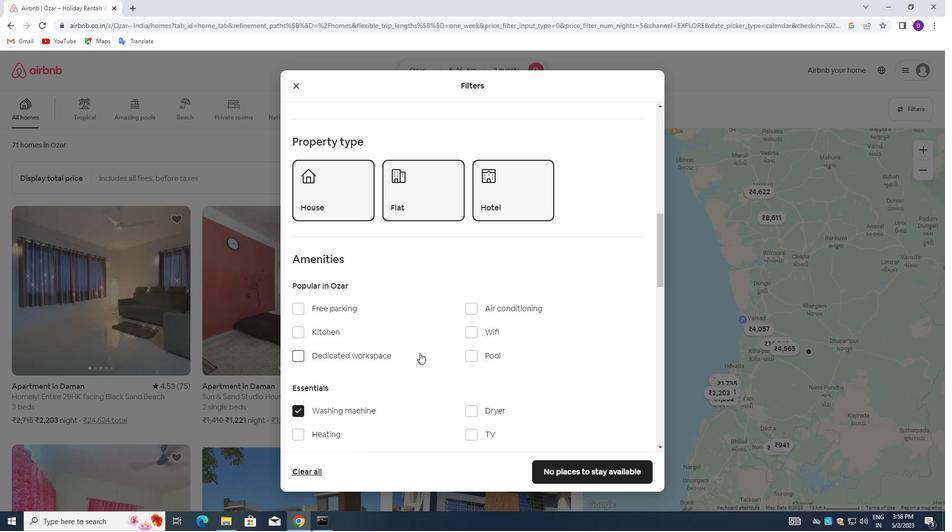 
Action: Mouse scrolled (471, 366) with delta (0, 0)
Screenshot: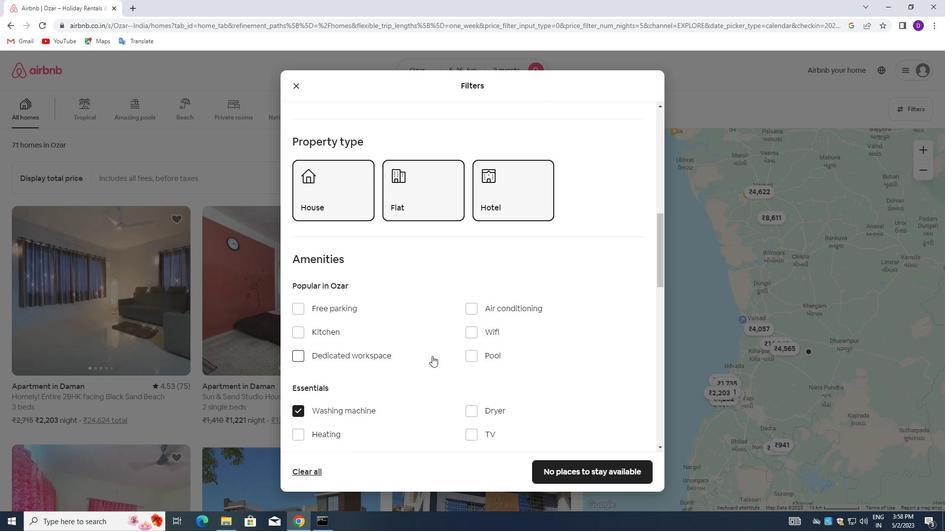 
Action: Mouse moved to (472, 367)
Screenshot: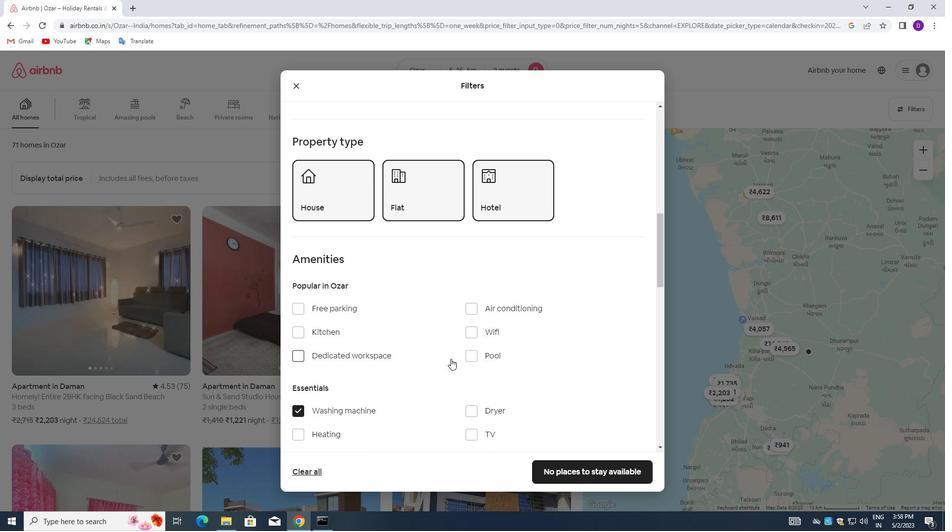 
Action: Mouse scrolled (472, 366) with delta (0, 0)
Screenshot: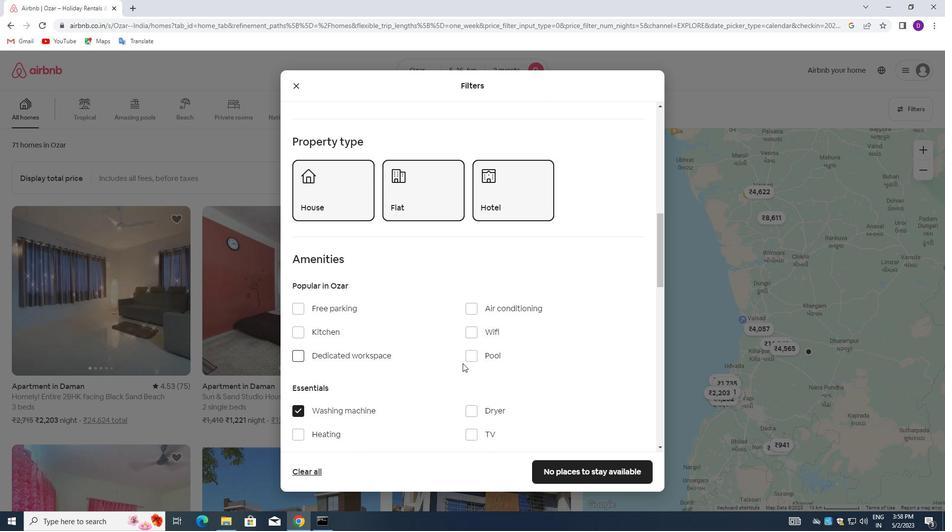 
Action: Mouse moved to (489, 360)
Screenshot: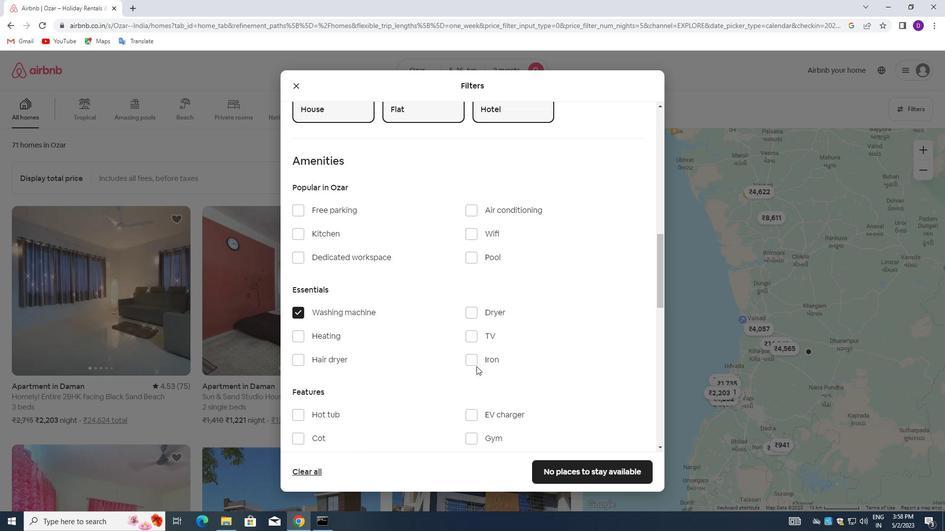 
Action: Mouse scrolled (489, 360) with delta (0, 0)
Screenshot: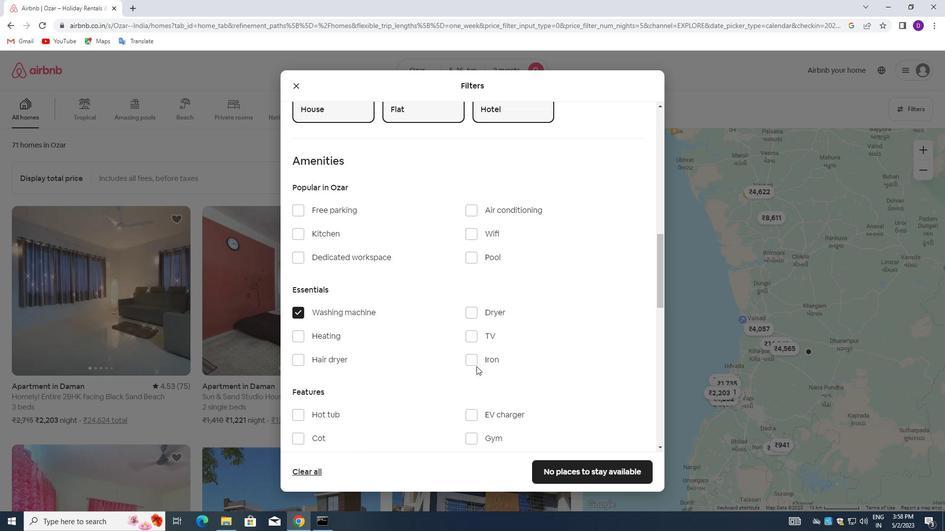 
Action: Mouse moved to (490, 359)
Screenshot: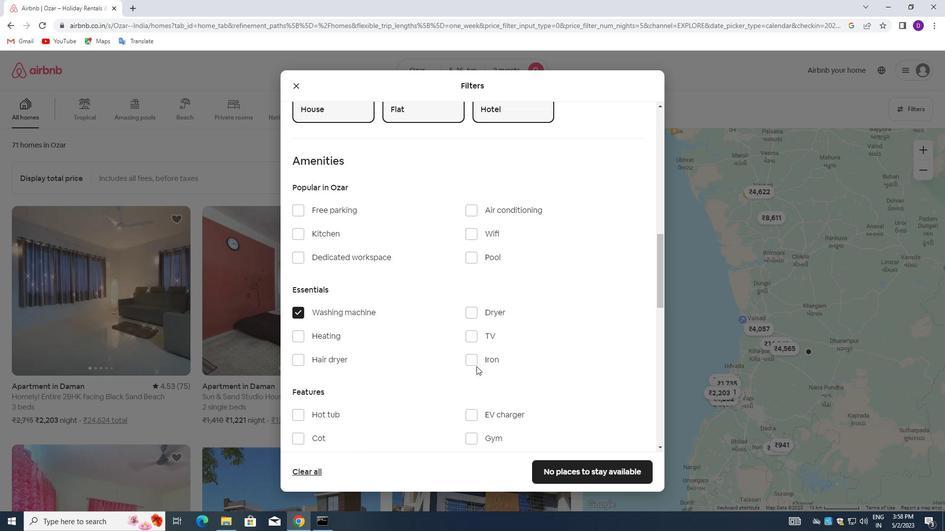 
Action: Mouse scrolled (490, 359) with delta (0, 0)
Screenshot: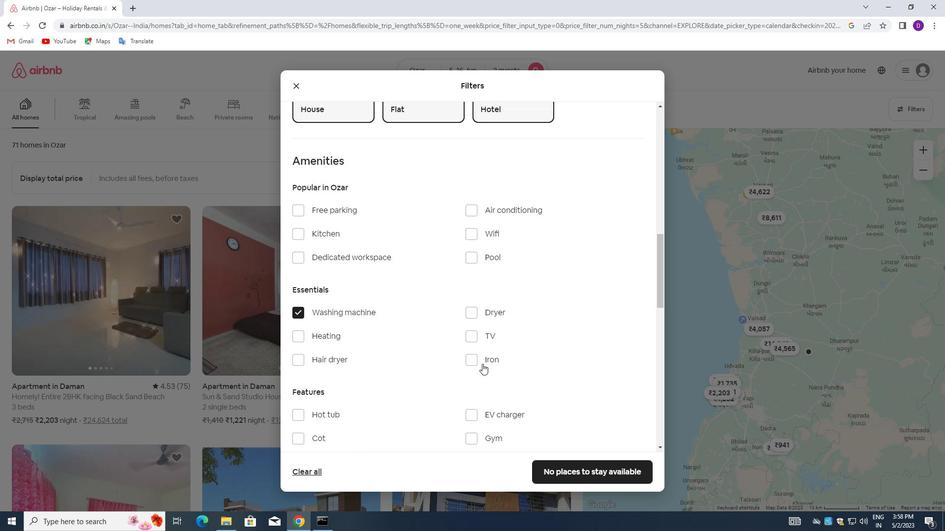 
Action: Mouse scrolled (490, 359) with delta (0, 0)
Screenshot: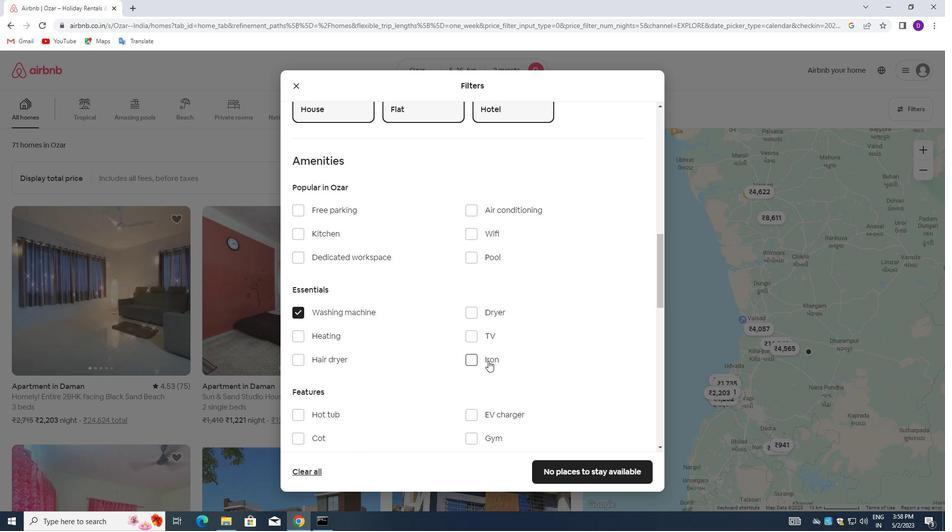 
Action: Mouse scrolled (490, 359) with delta (0, 0)
Screenshot: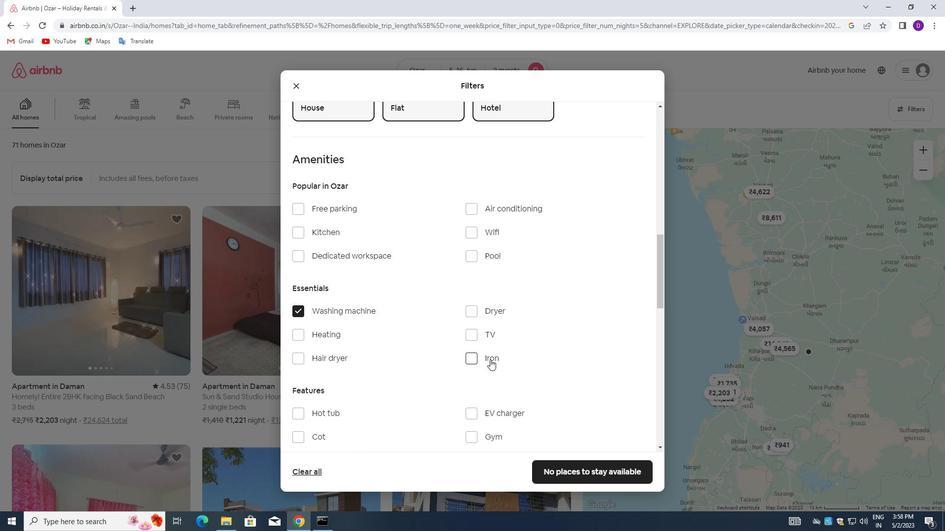 
Action: Mouse moved to (491, 362)
Screenshot: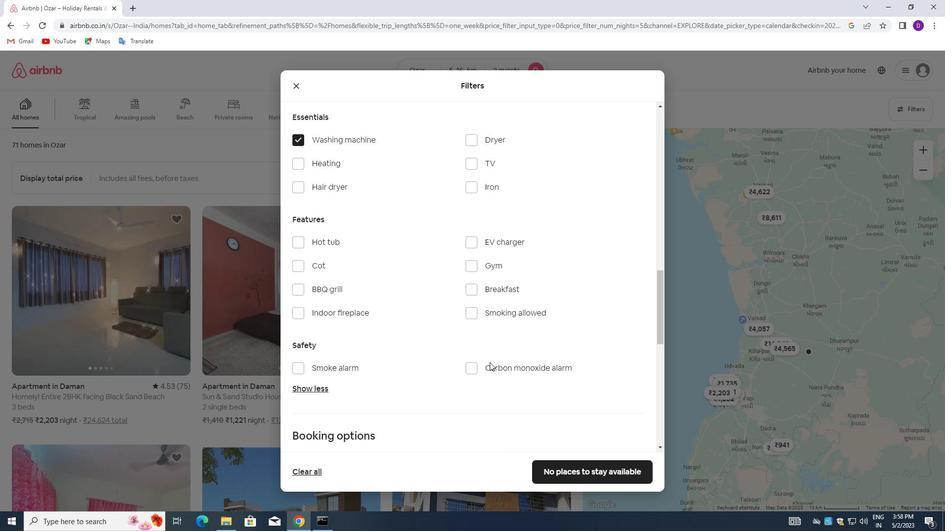 
Action: Mouse scrolled (491, 362) with delta (0, 0)
Screenshot: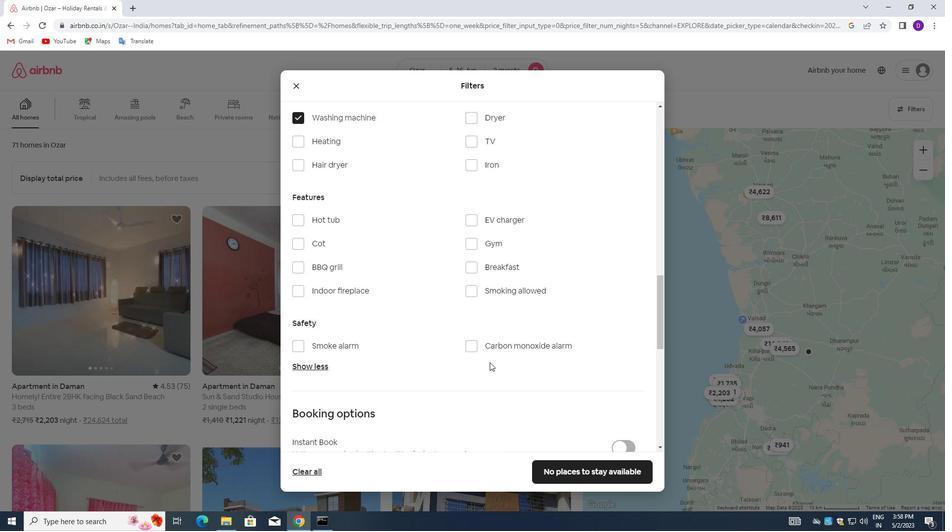 
Action: Mouse moved to (491, 362)
Screenshot: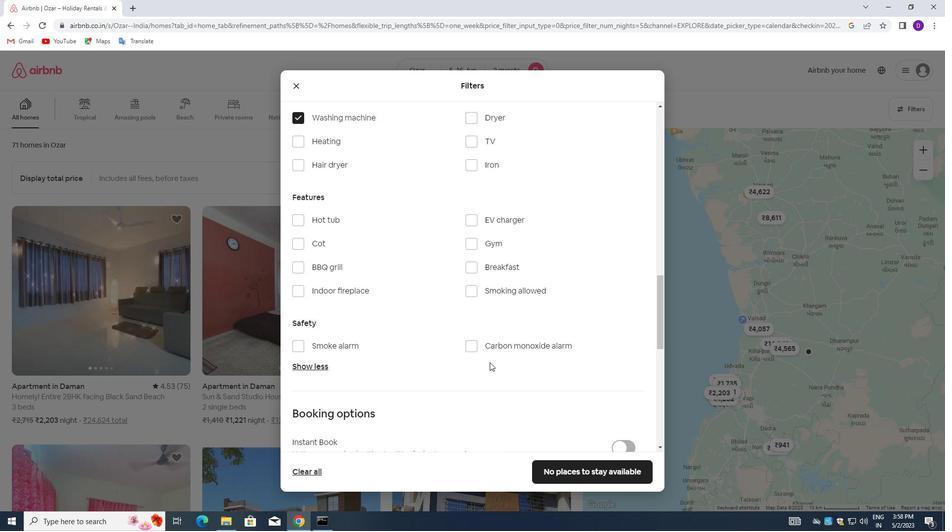 
Action: Mouse scrolled (491, 362) with delta (0, 0)
Screenshot: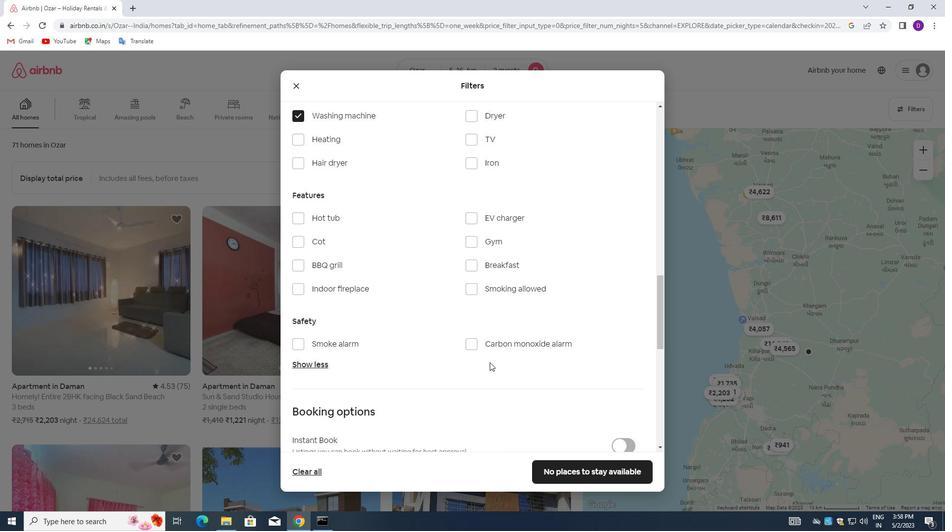 
Action: Mouse scrolled (491, 362) with delta (0, 0)
Screenshot: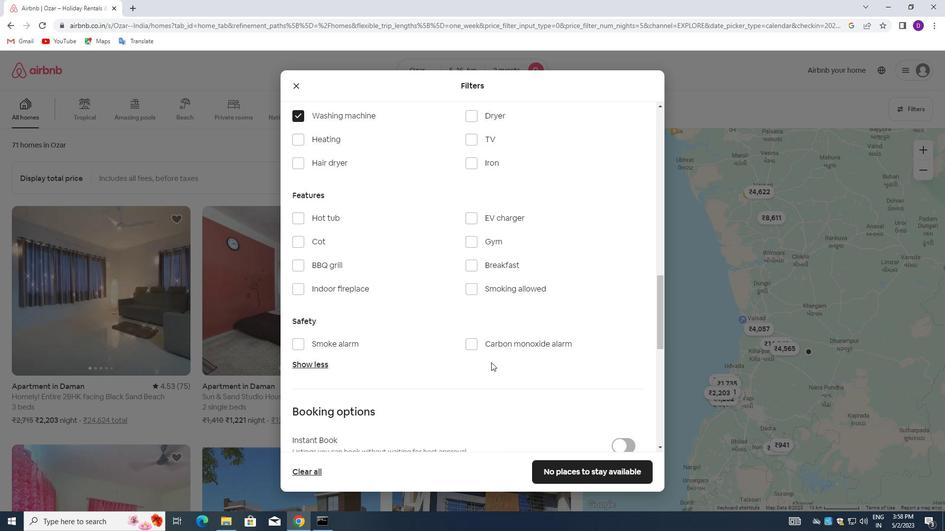 
Action: Mouse moved to (621, 335)
Screenshot: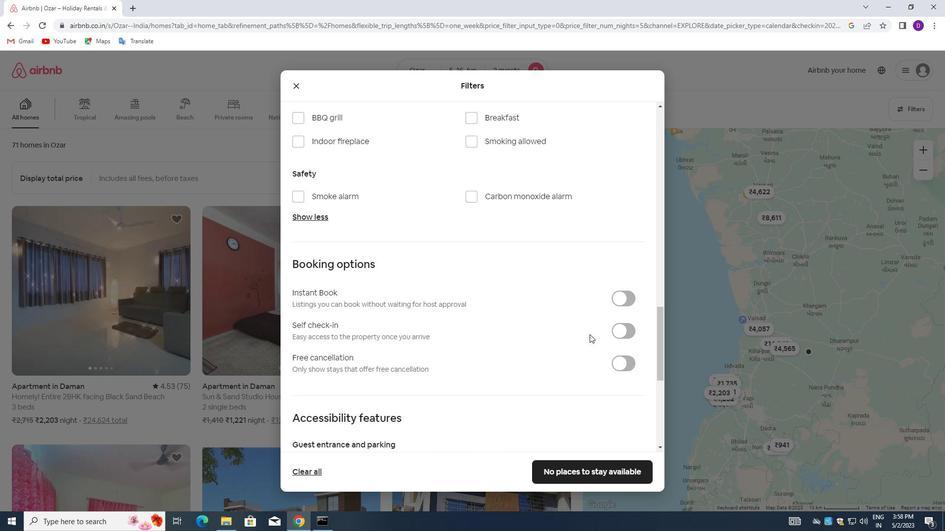 
Action: Mouse pressed left at (621, 335)
Screenshot: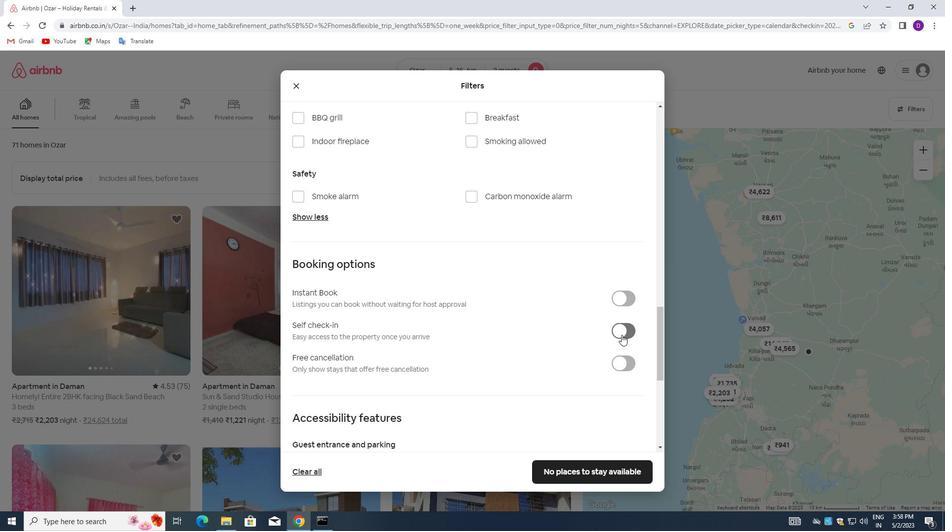 
Action: Mouse moved to (466, 354)
Screenshot: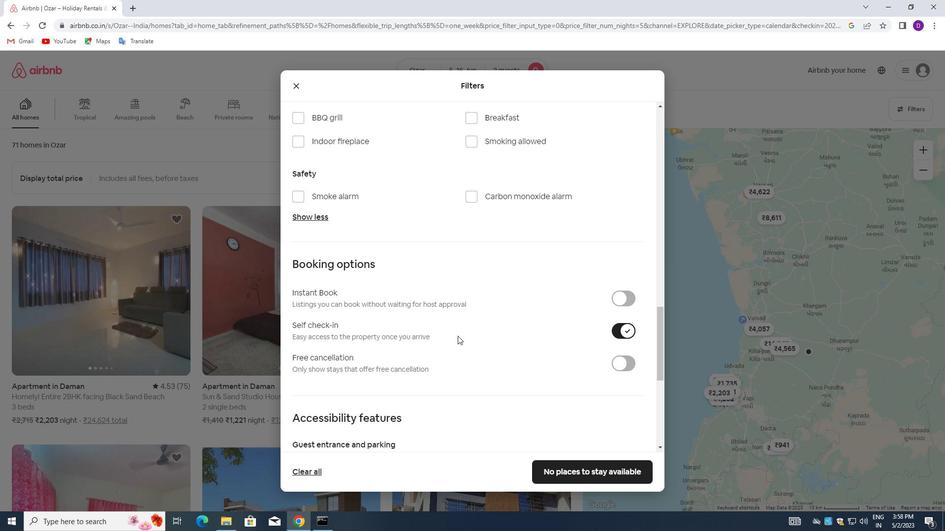 
Action: Mouse scrolled (466, 353) with delta (0, 0)
Screenshot: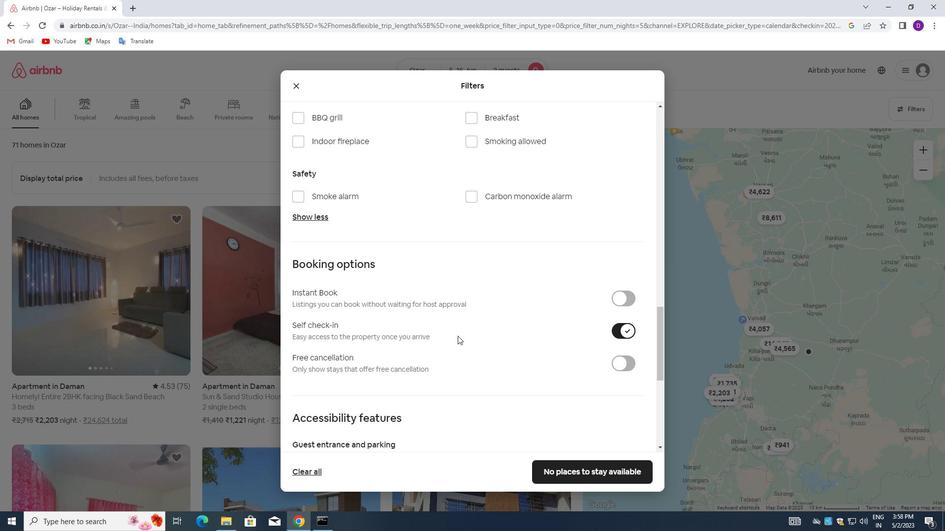 
Action: Mouse moved to (467, 356)
Screenshot: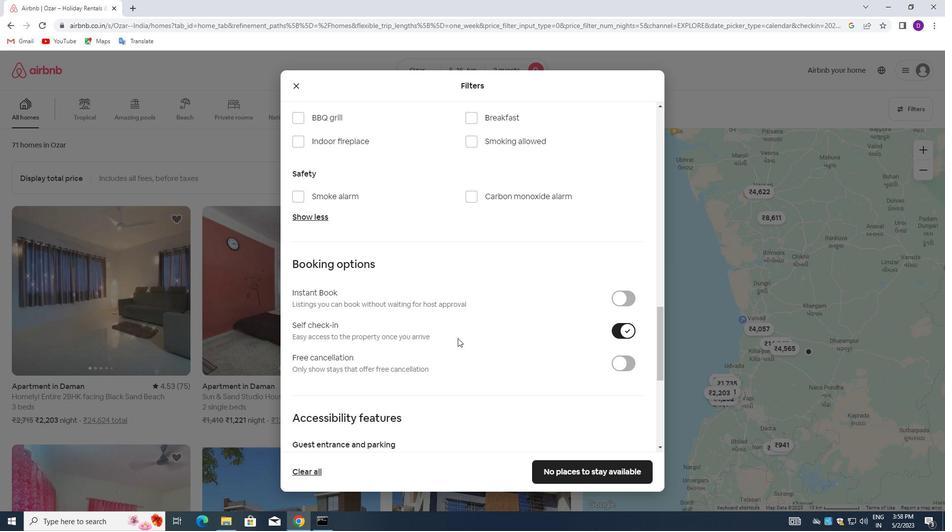
Action: Mouse scrolled (467, 356) with delta (0, 0)
Screenshot: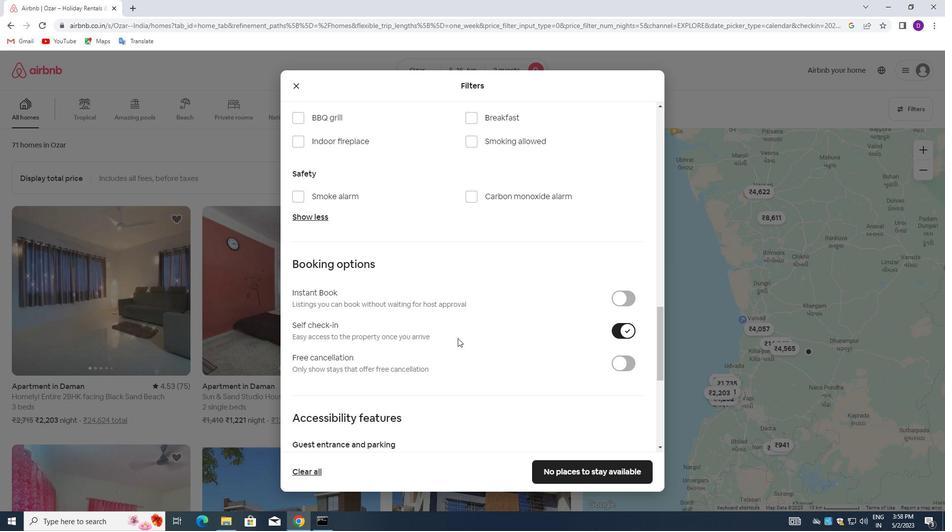 
Action: Mouse moved to (467, 357)
Screenshot: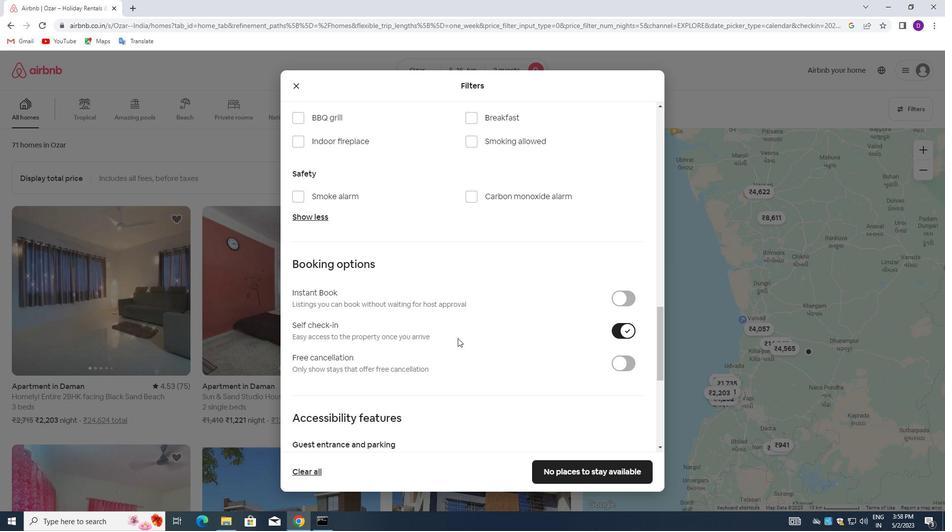 
Action: Mouse scrolled (467, 356) with delta (0, 0)
Screenshot: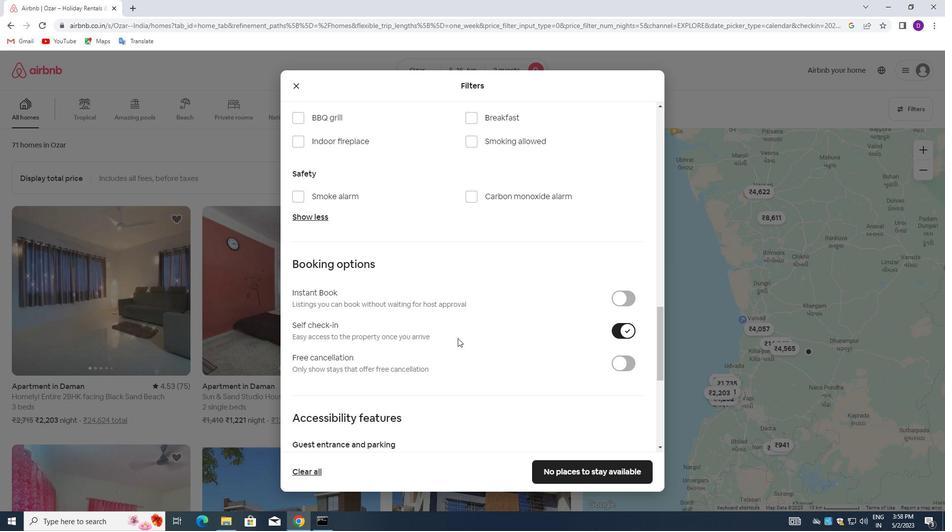 
Action: Mouse scrolled (467, 356) with delta (0, 0)
Screenshot: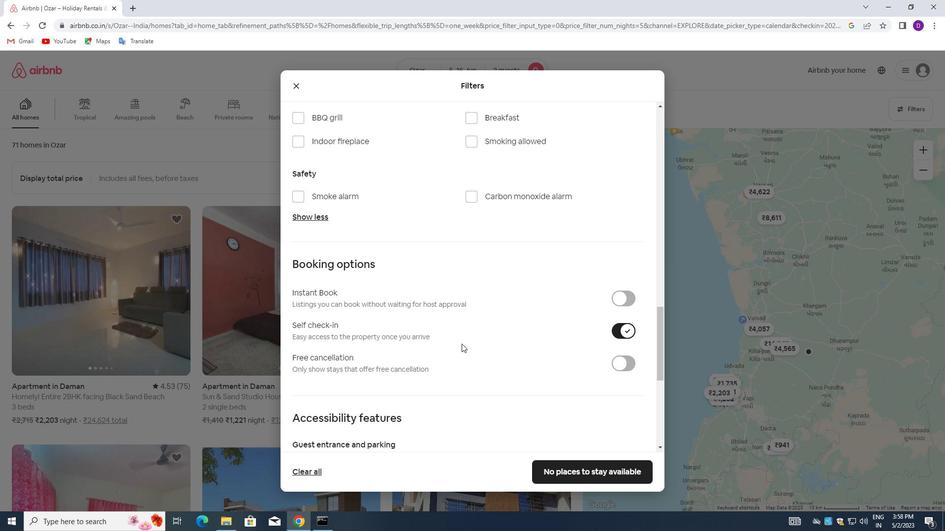 
Action: Mouse scrolled (467, 356) with delta (0, 0)
Screenshot: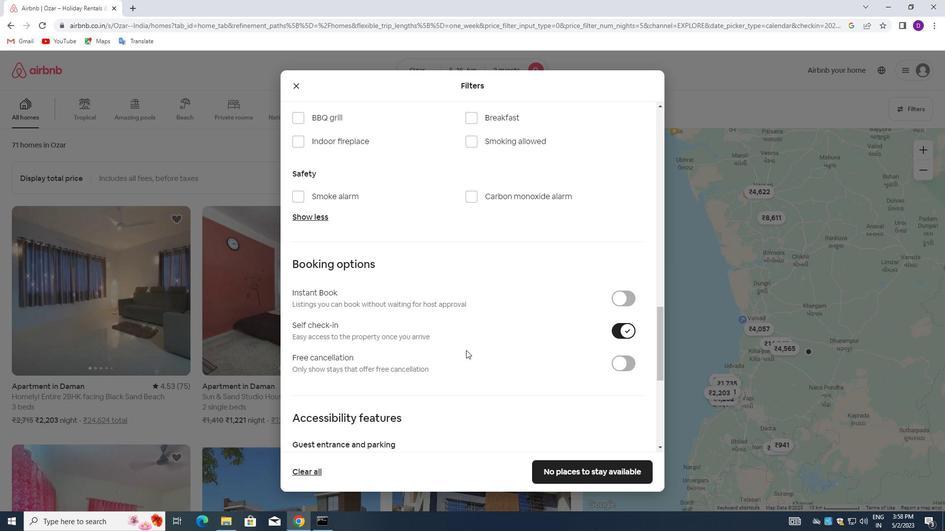 
Action: Mouse moved to (456, 356)
Screenshot: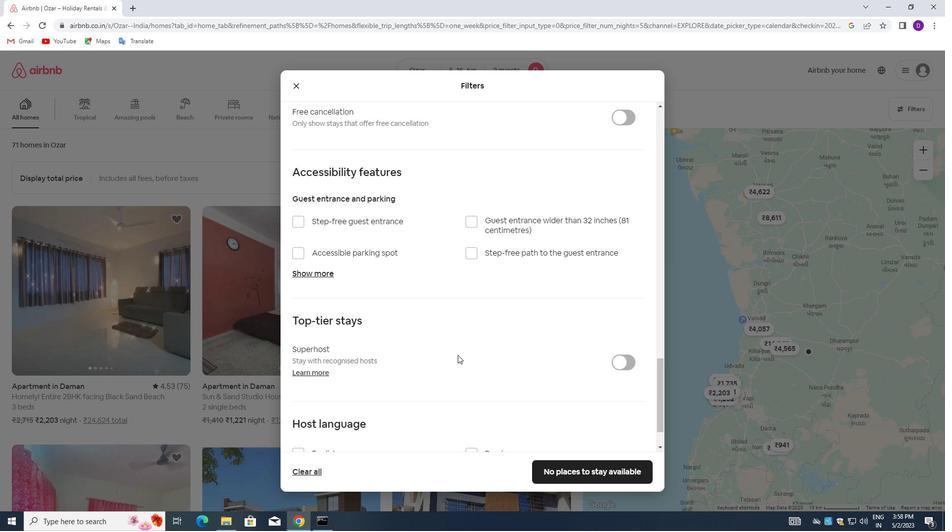 
Action: Mouse scrolled (456, 356) with delta (0, 0)
Screenshot: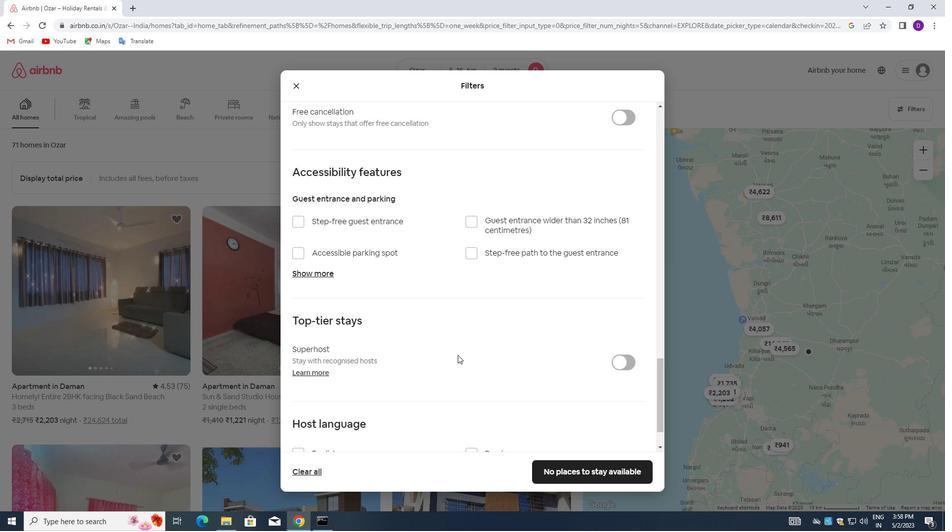 
Action: Mouse moved to (456, 356)
Screenshot: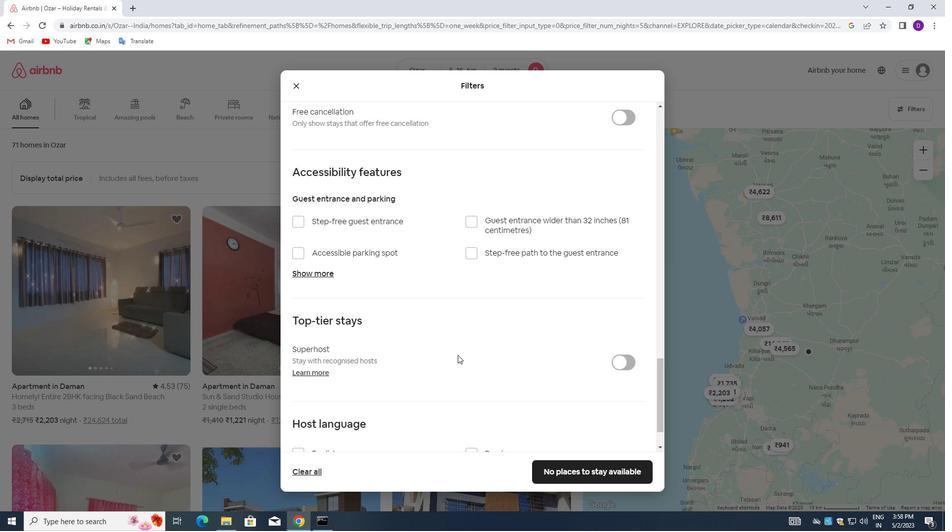 
Action: Mouse scrolled (456, 356) with delta (0, 0)
Screenshot: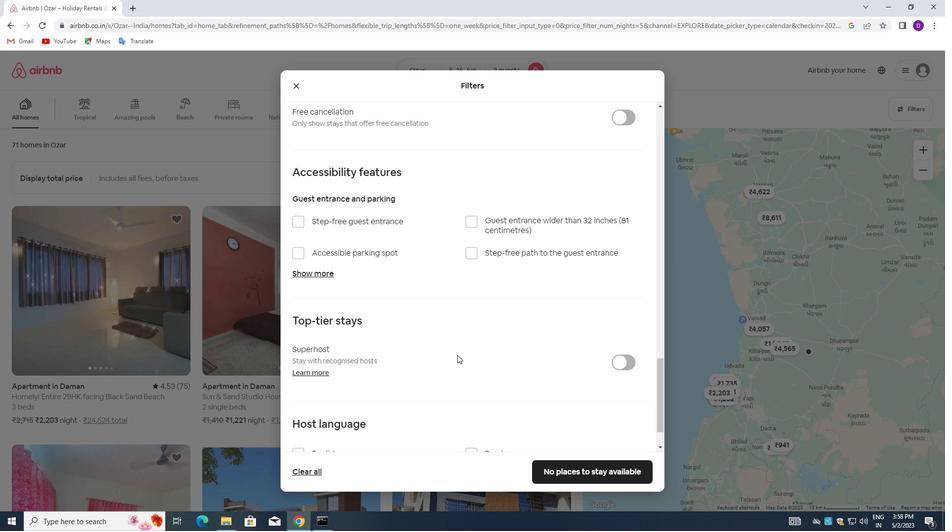 
Action: Mouse moved to (456, 357)
Screenshot: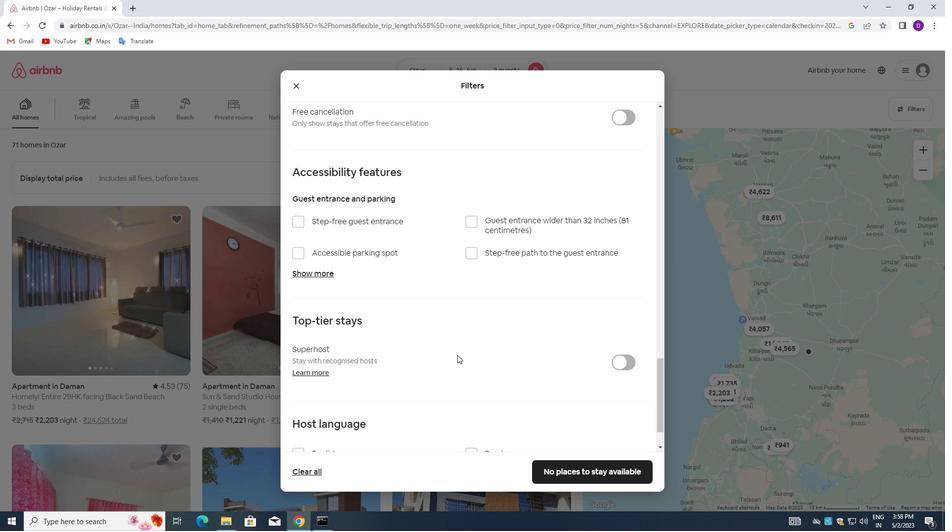 
Action: Mouse scrolled (456, 356) with delta (0, 0)
Screenshot: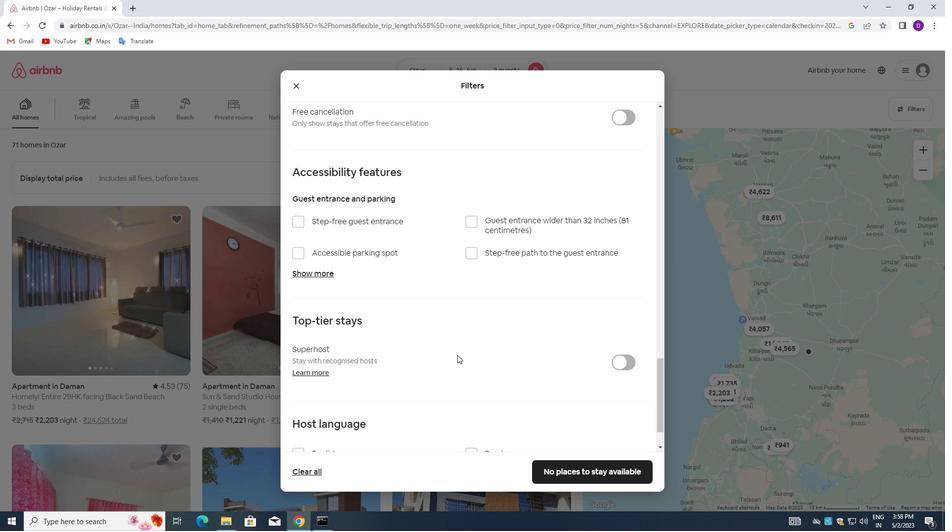 
Action: Mouse scrolled (456, 356) with delta (0, 0)
Screenshot: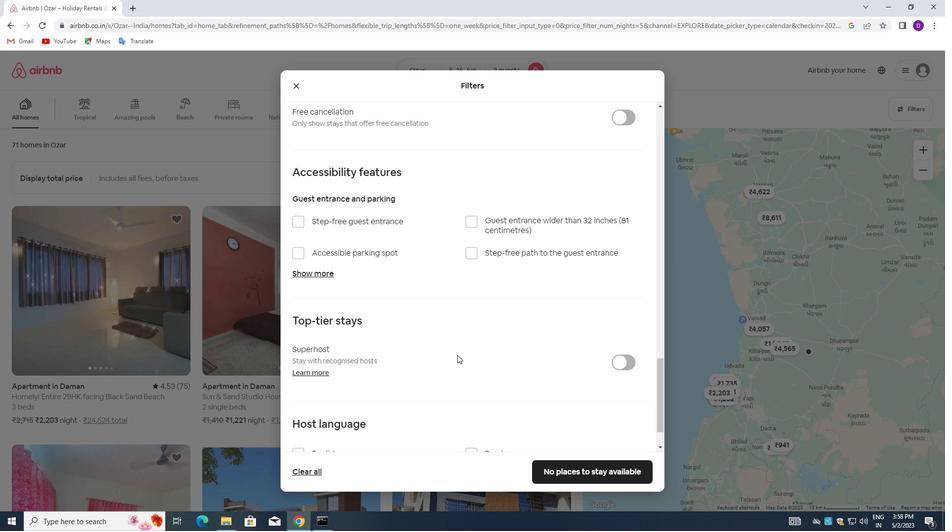 
Action: Mouse moved to (456, 358)
Screenshot: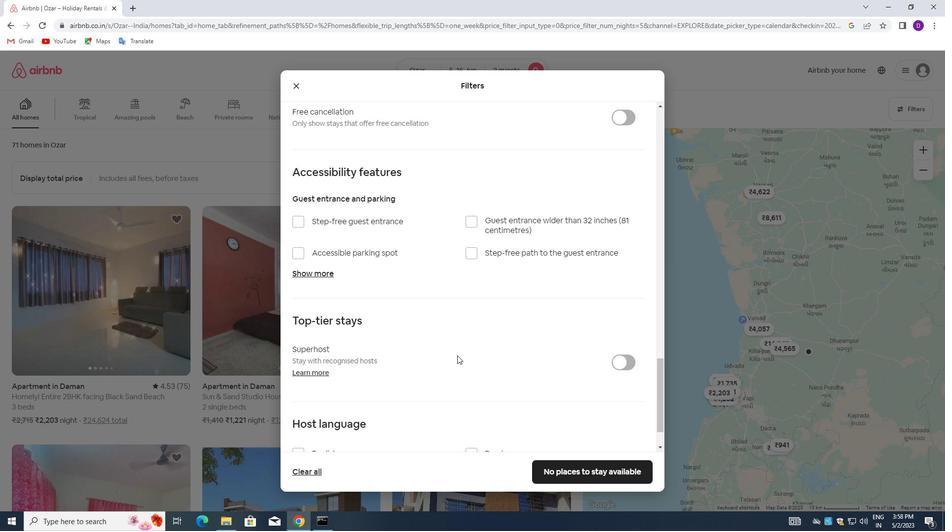 
Action: Mouse scrolled (456, 357) with delta (0, 0)
Screenshot: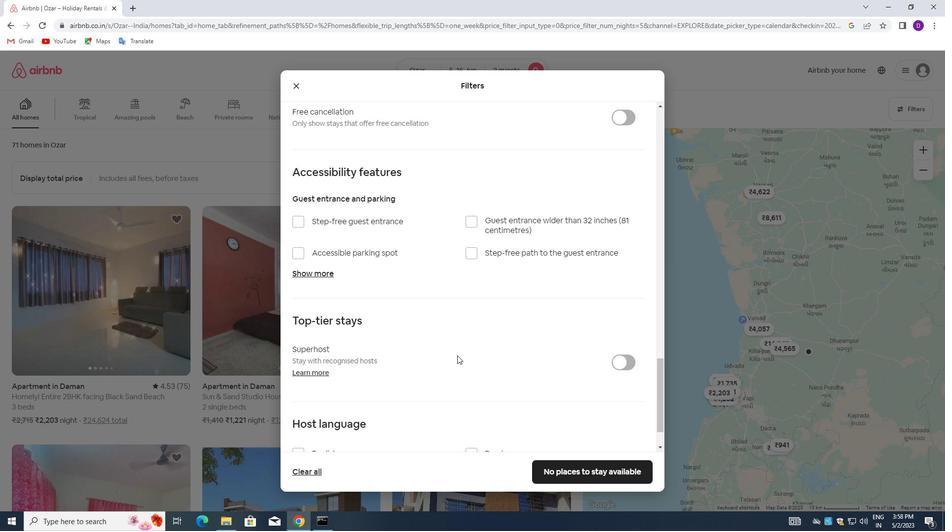 
Action: Mouse moved to (295, 396)
Screenshot: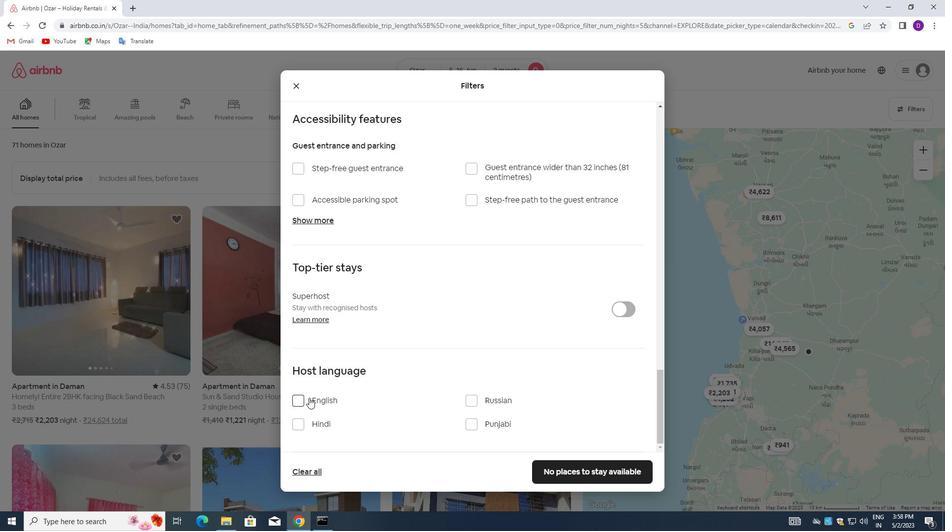 
Action: Mouse pressed left at (295, 396)
Screenshot: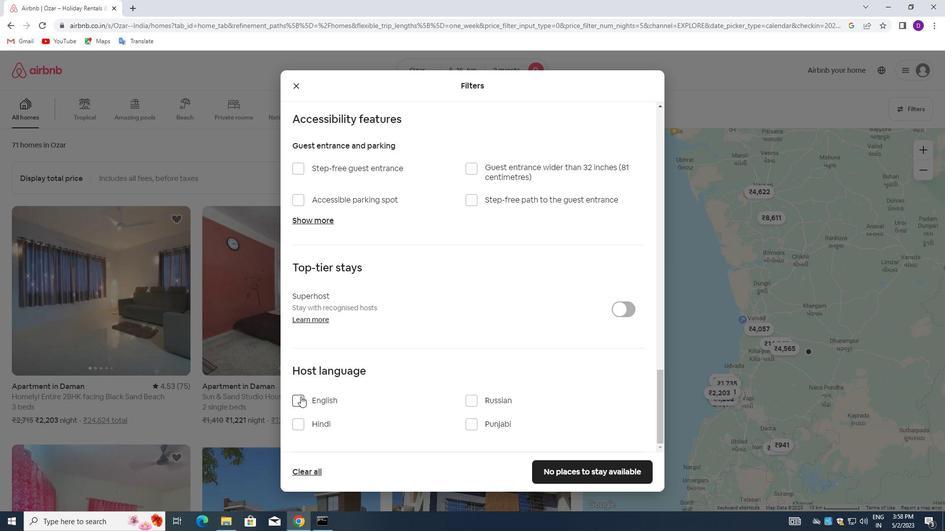 
Action: Mouse moved to (539, 463)
Screenshot: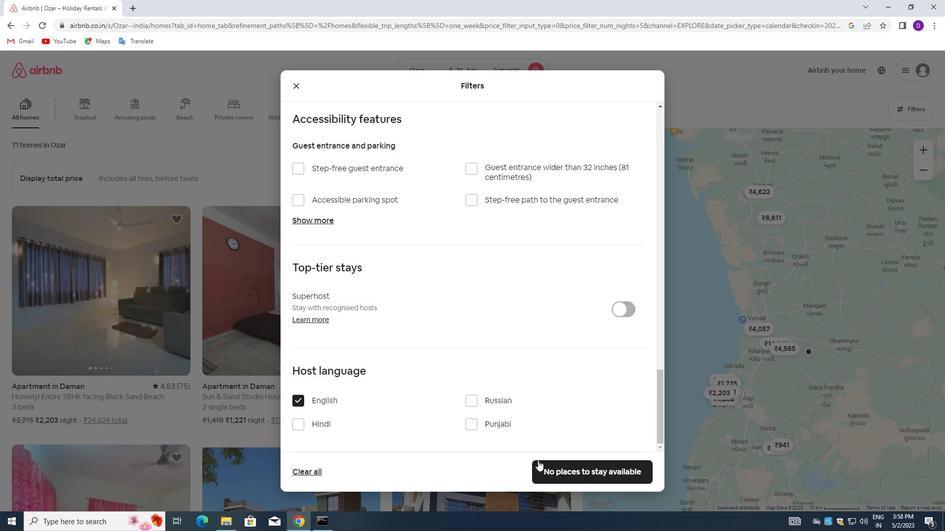 
Action: Mouse pressed left at (539, 463)
Screenshot: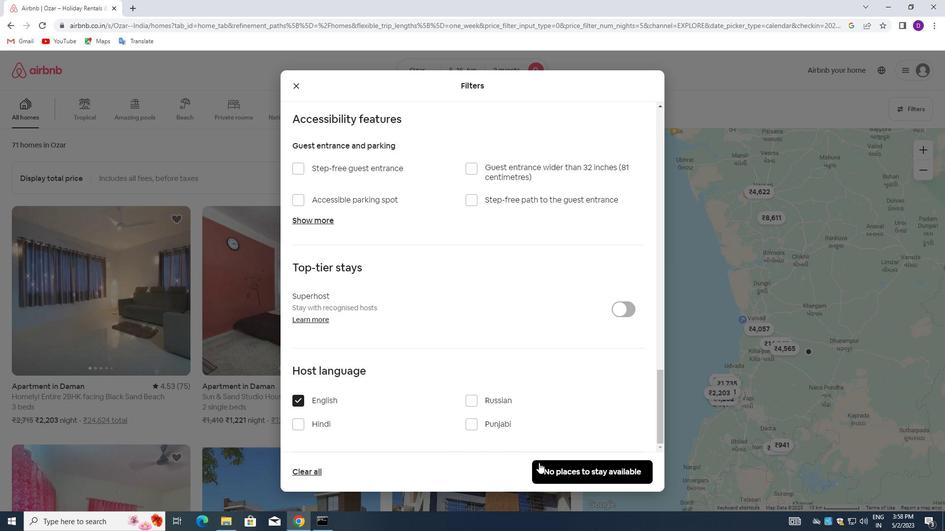 
